 Task: Open Card Card0000000039 in Board Board0000000010 in Workspace WS0000000004 in Trello. Add Member Email0000000015 to Card Card0000000039 in Board Board0000000010 in Workspace WS0000000004 in Trello. Add Orange Label titled Label0000000039 to Card Card0000000039 in Board Board0000000010 in Workspace WS0000000004 in Trello. Add Checklist CL0000000039 to Card Card0000000039 in Board Board0000000010 in Workspace WS0000000004 in Trello. Add Dates with Start Date as Jun 01 2023 and Due Date as Jun 30 2023 to Card Card0000000039 in Board Board0000000010 in Workspace WS0000000004 in Trello
Action: Mouse moved to (499, 492)
Screenshot: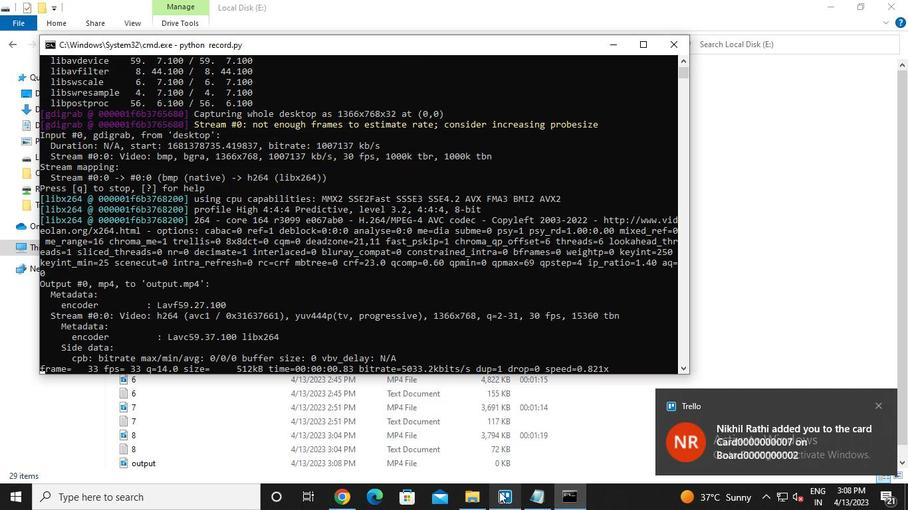 
Action: Mouse pressed left at (499, 492)
Screenshot: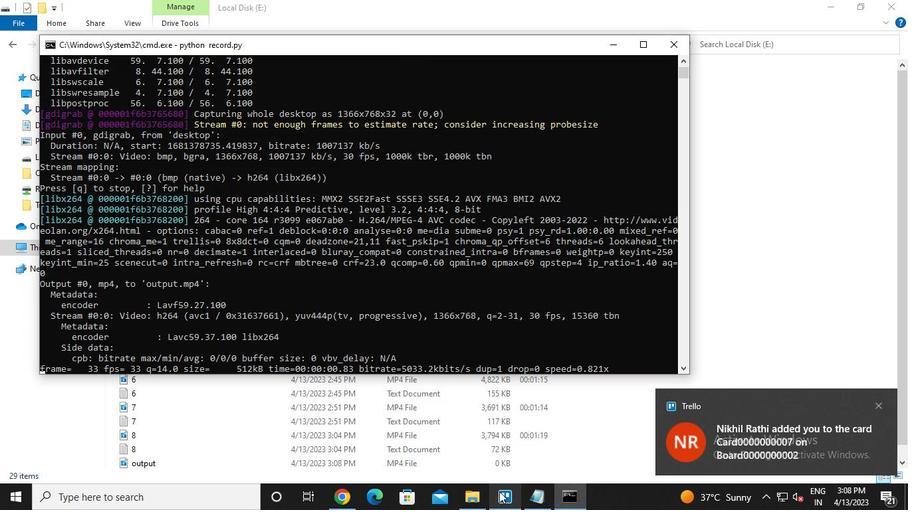 
Action: Mouse moved to (272, 382)
Screenshot: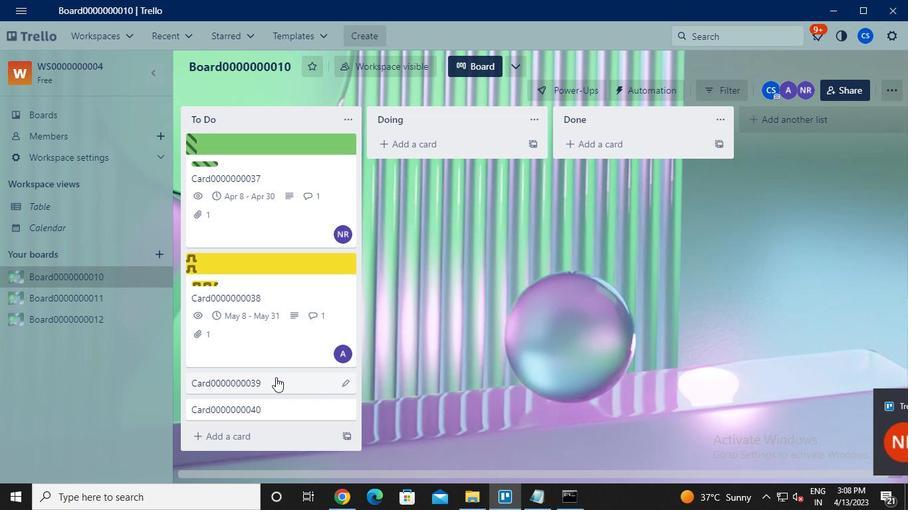 
Action: Mouse pressed left at (272, 382)
Screenshot: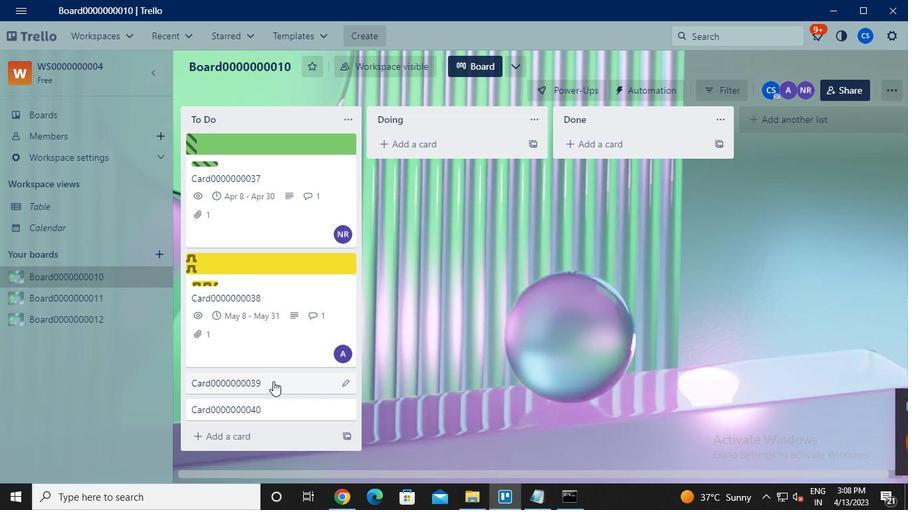 
Action: Mouse moved to (641, 172)
Screenshot: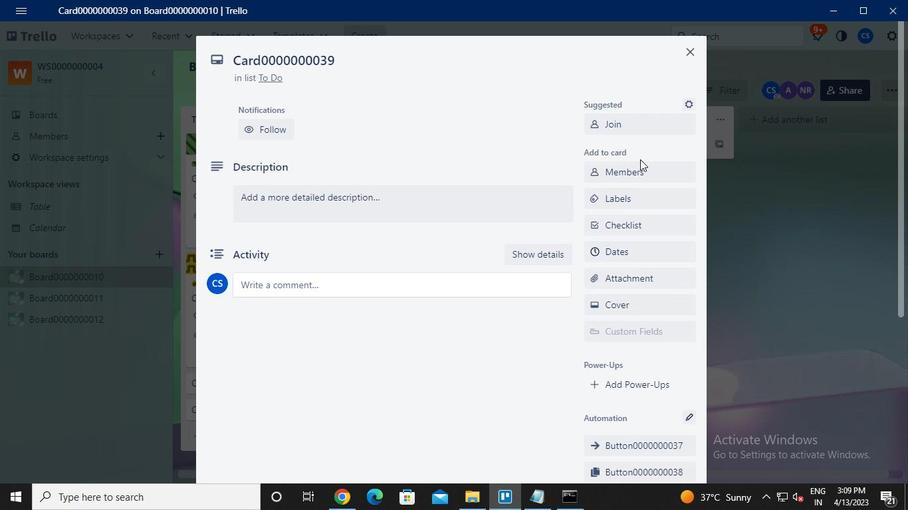 
Action: Mouse pressed left at (641, 172)
Screenshot: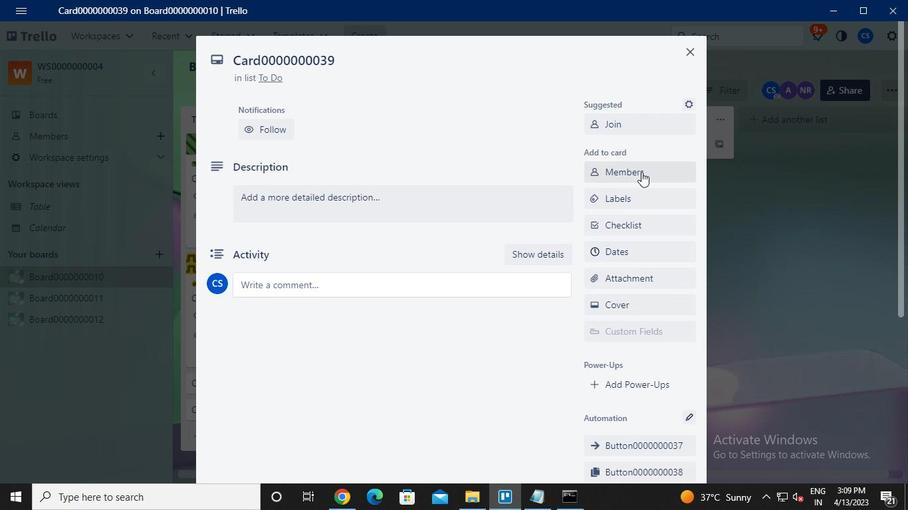 
Action: Keyboard p
Screenshot: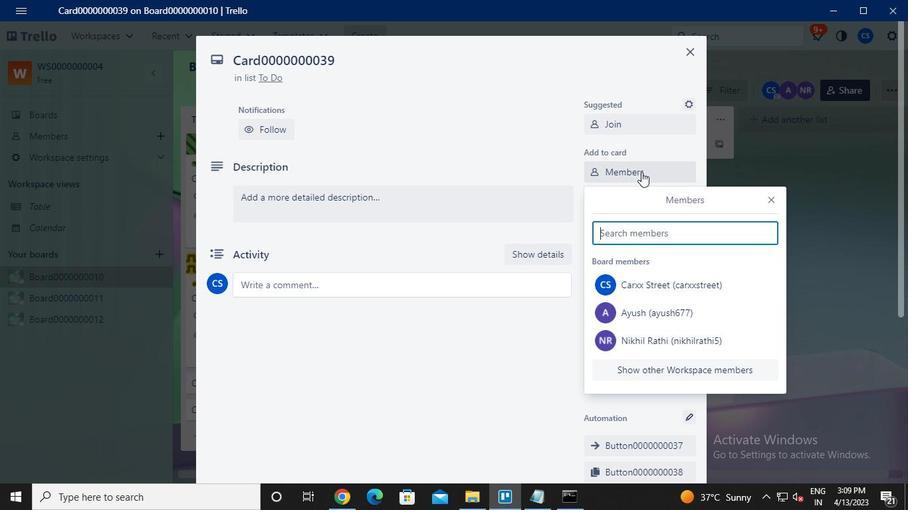 
Action: Keyboard a
Screenshot: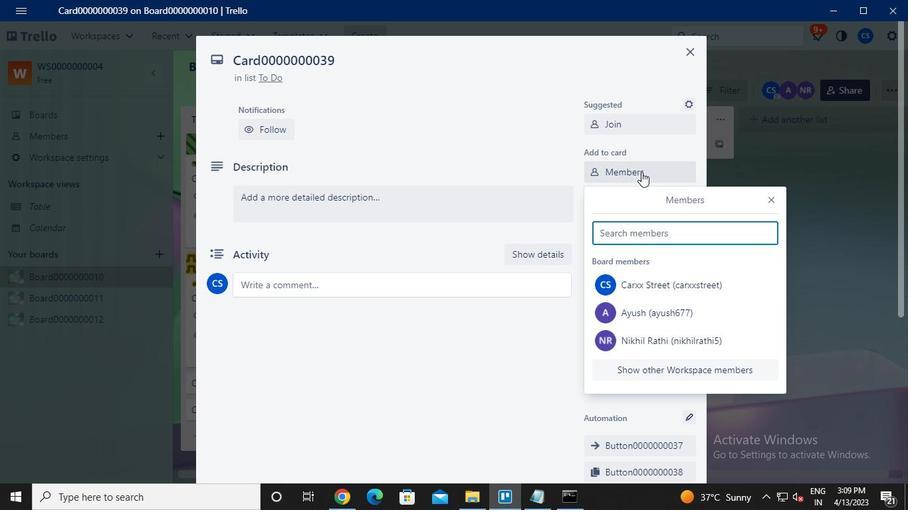 
Action: Keyboard r
Screenshot: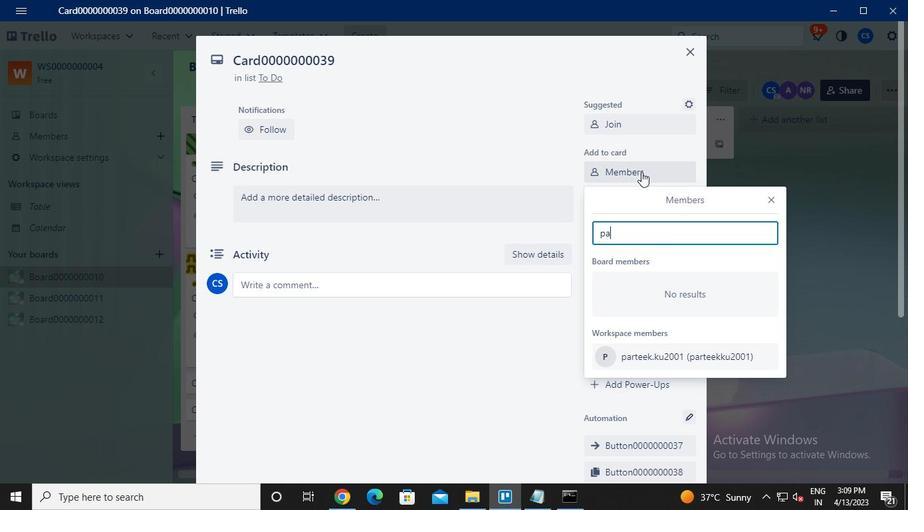 
Action: Keyboard t
Screenshot: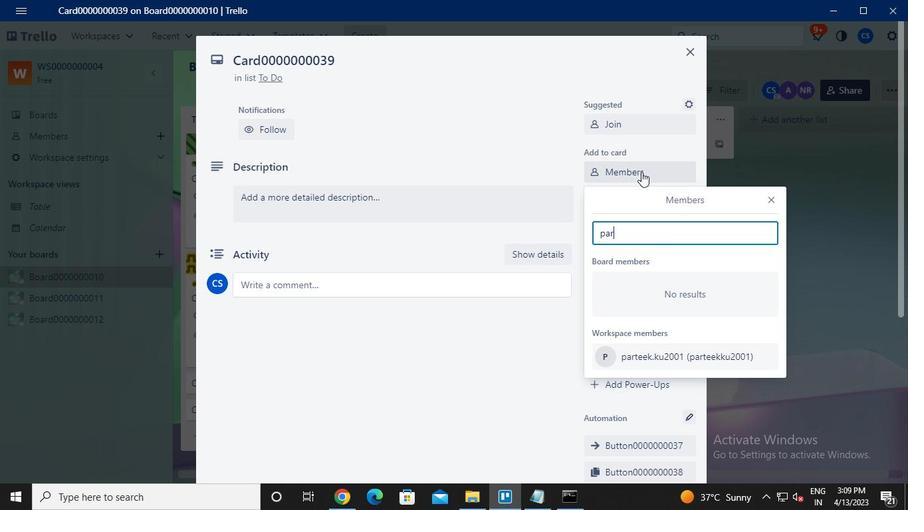 
Action: Keyboard e
Screenshot: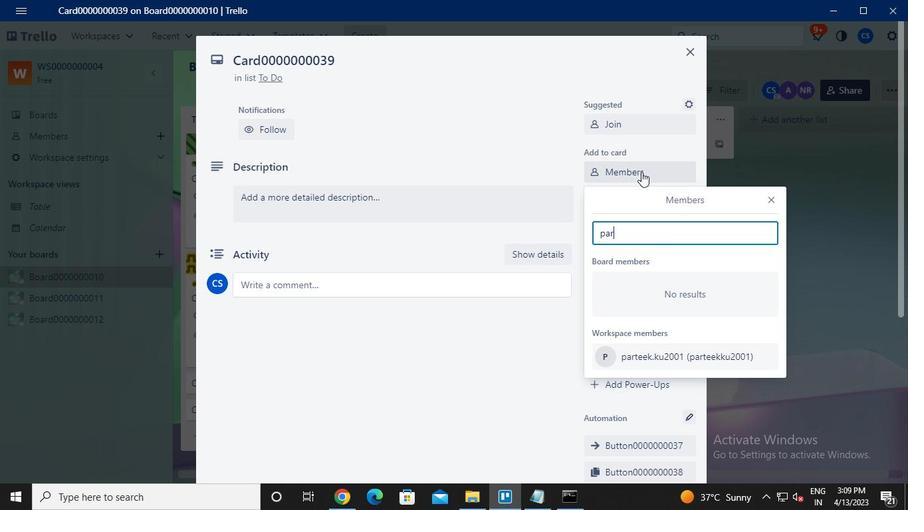 
Action: Keyboard e
Screenshot: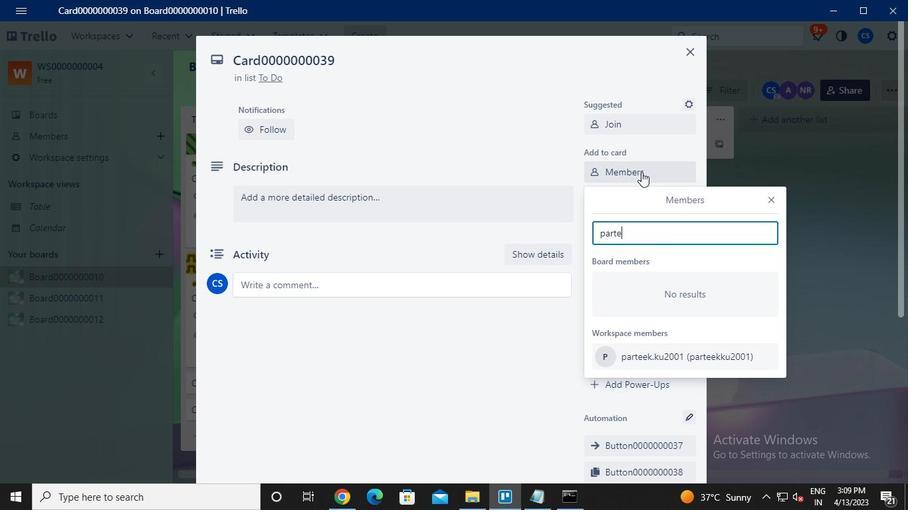 
Action: Keyboard k
Screenshot: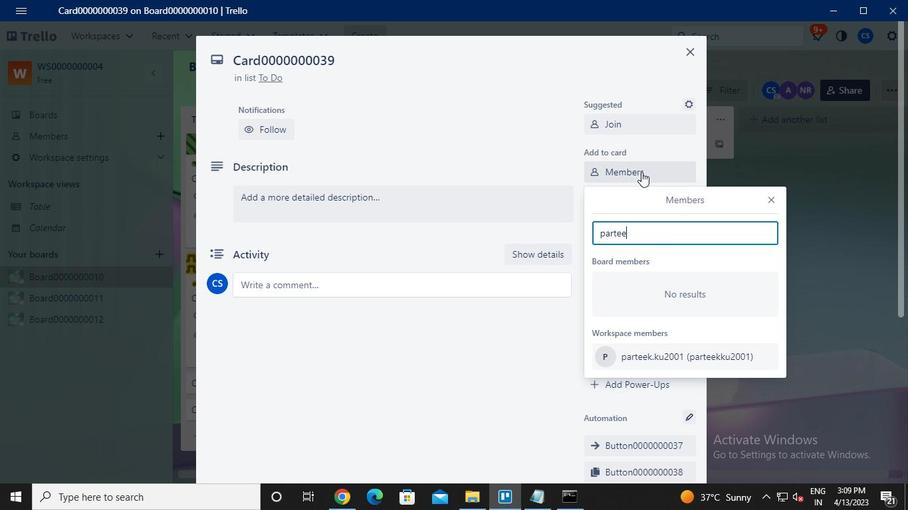 
Action: Keyboard .
Screenshot: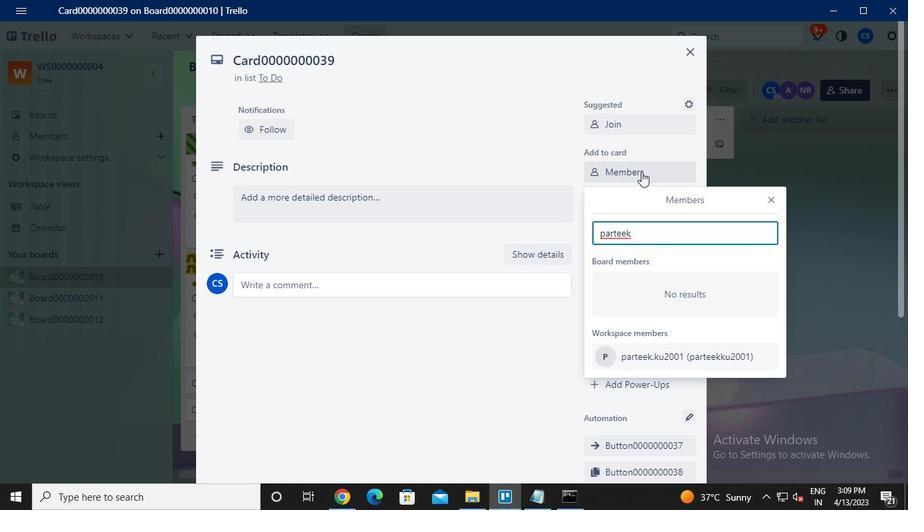 
Action: Keyboard k
Screenshot: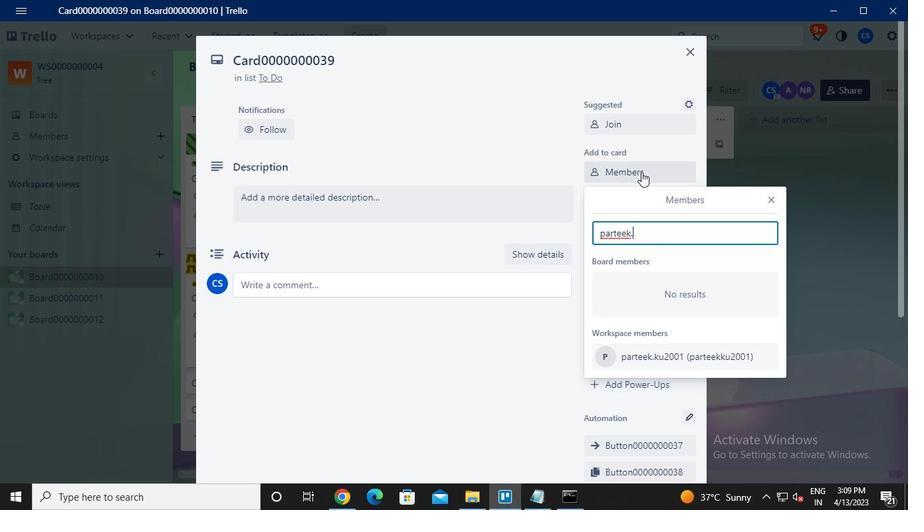 
Action: Keyboard u
Screenshot: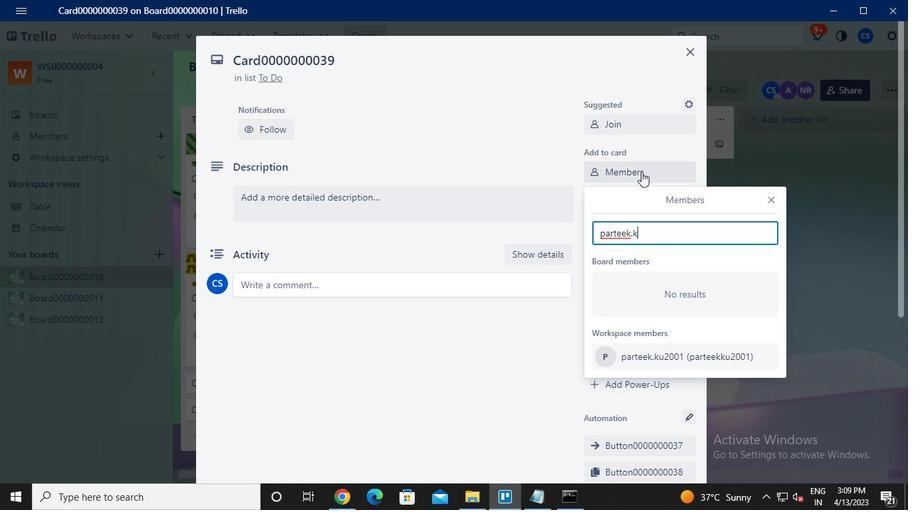 
Action: Keyboard <98>
Screenshot: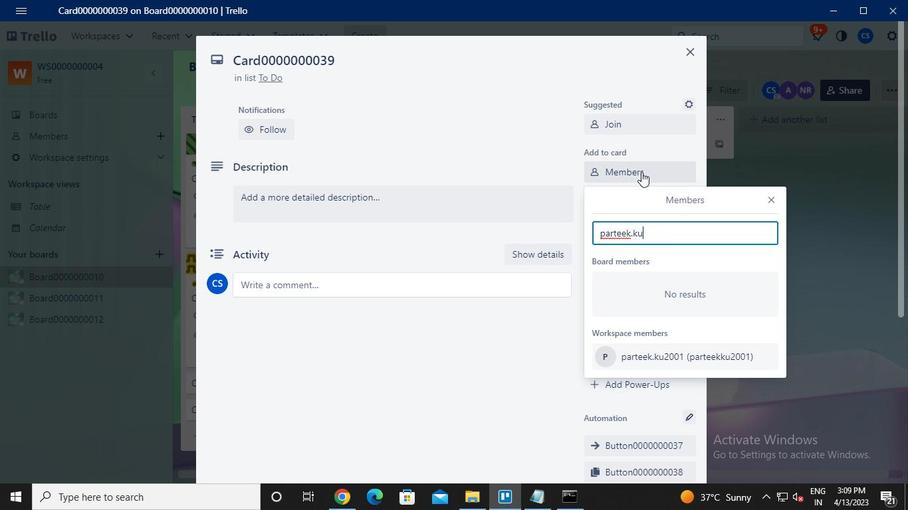 
Action: Keyboard <96>
Screenshot: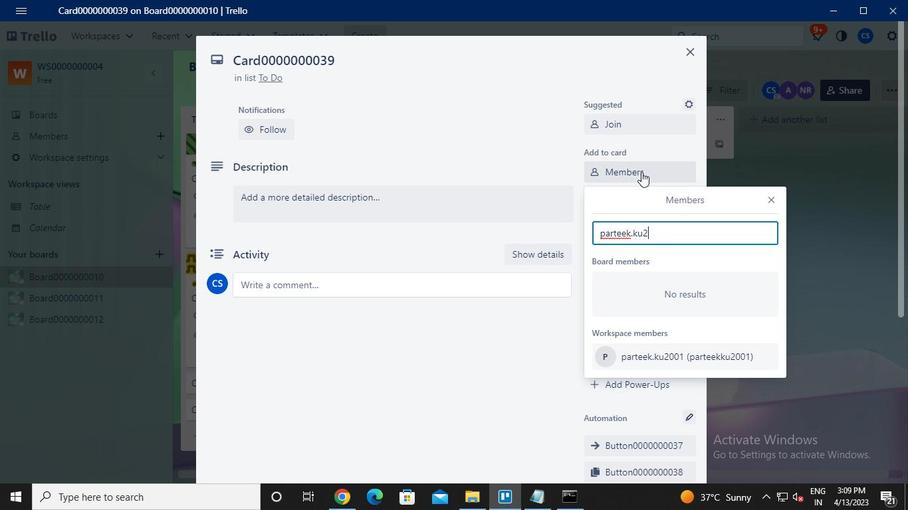 
Action: Keyboard <96>
Screenshot: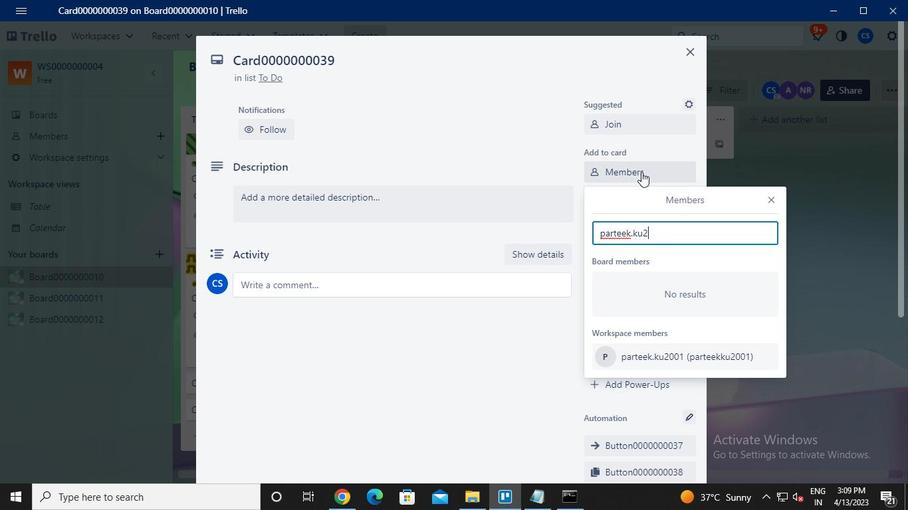 
Action: Keyboard <97>
Screenshot: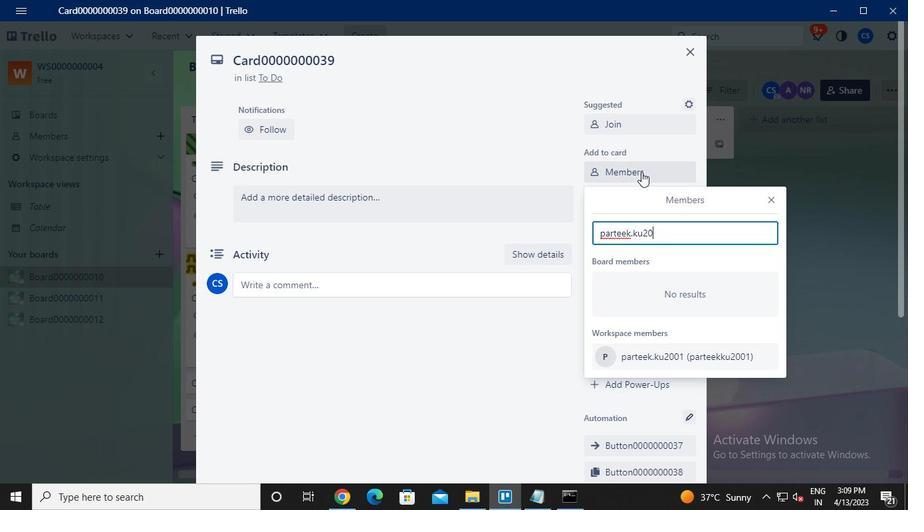 
Action: Keyboard Key.shift
Screenshot: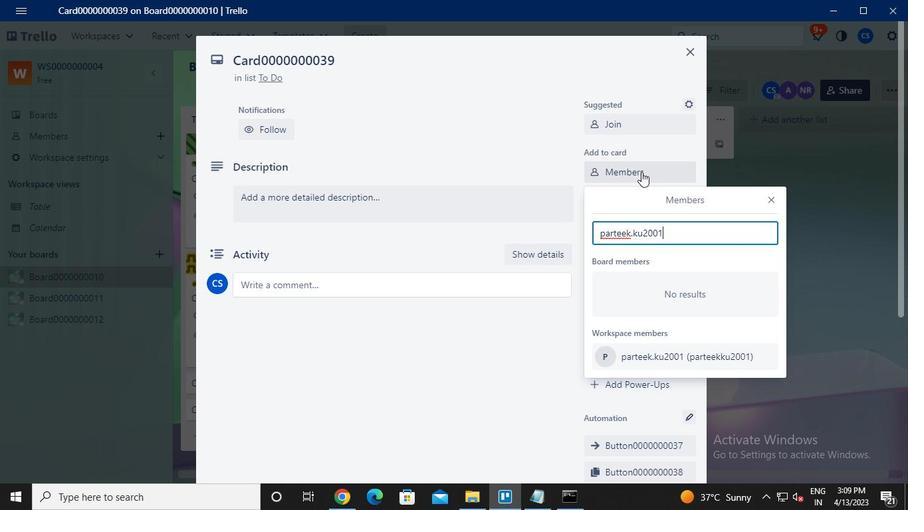 
Action: Keyboard @
Screenshot: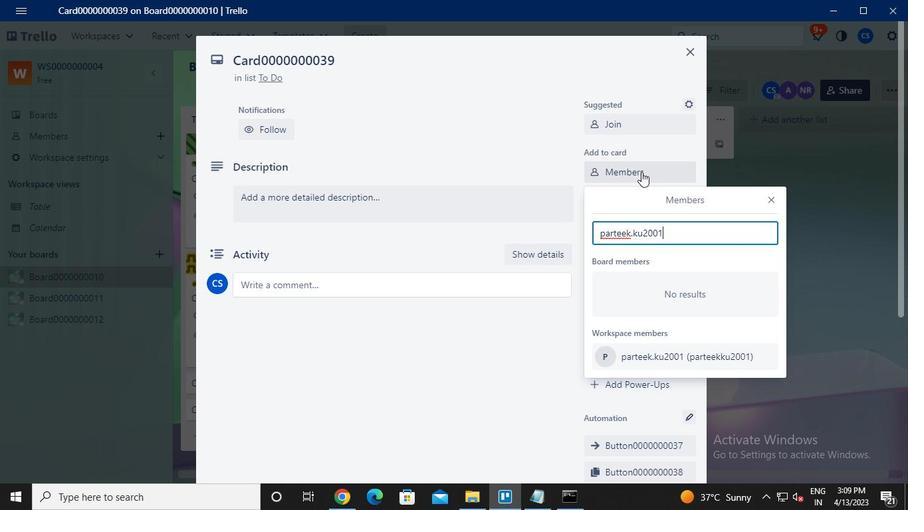 
Action: Keyboard g
Screenshot: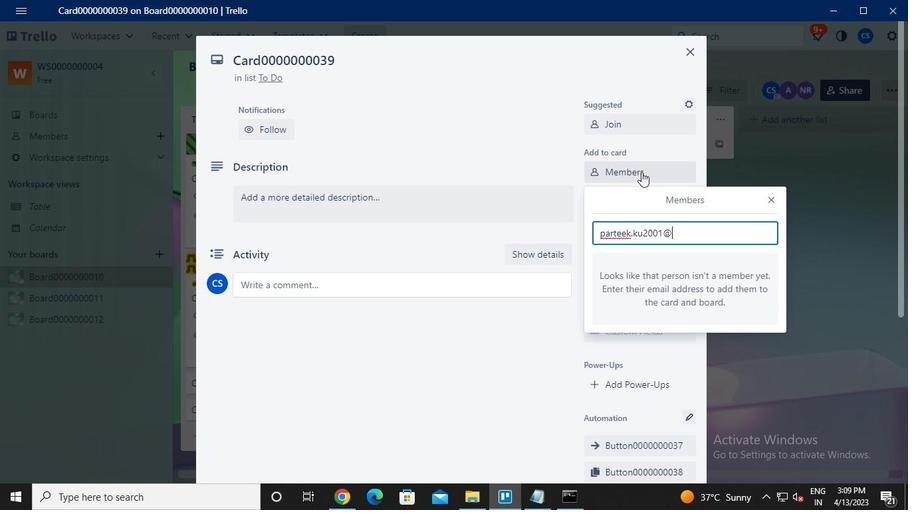 
Action: Keyboard m
Screenshot: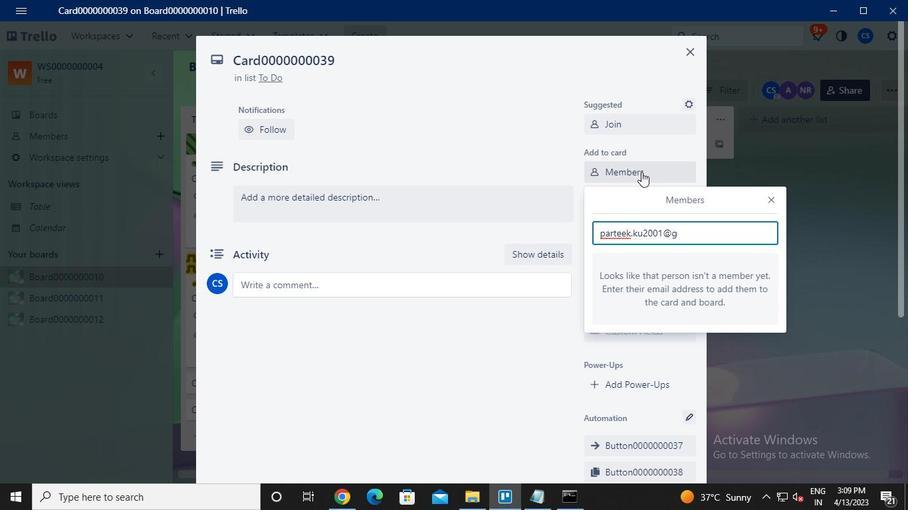
Action: Keyboard a
Screenshot: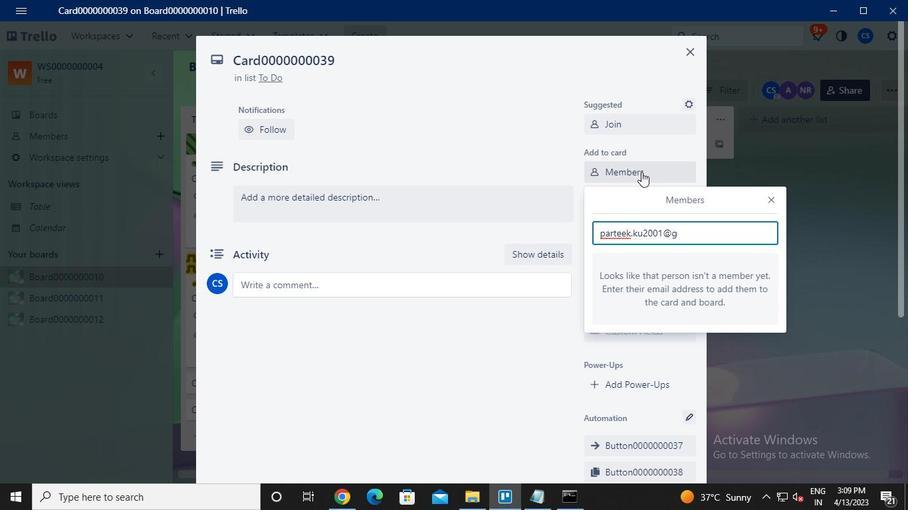 
Action: Keyboard i
Screenshot: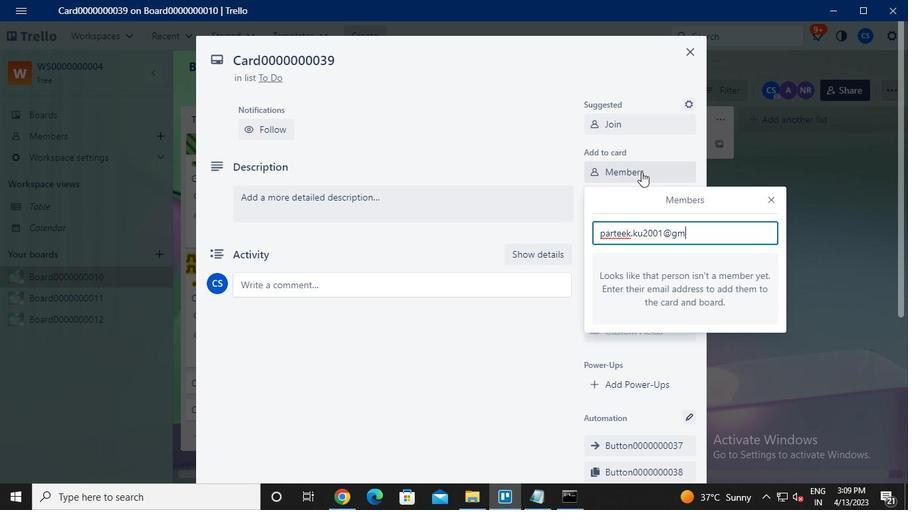 
Action: Keyboard l
Screenshot: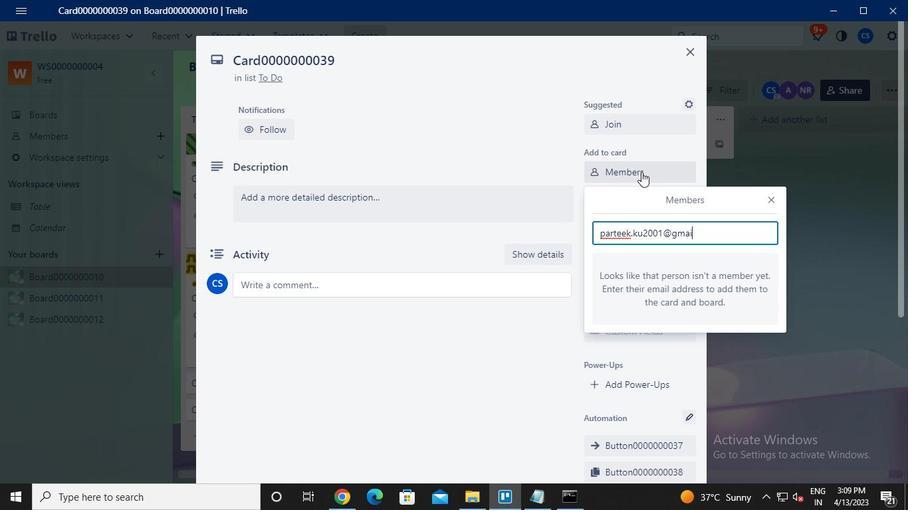 
Action: Keyboard .
Screenshot: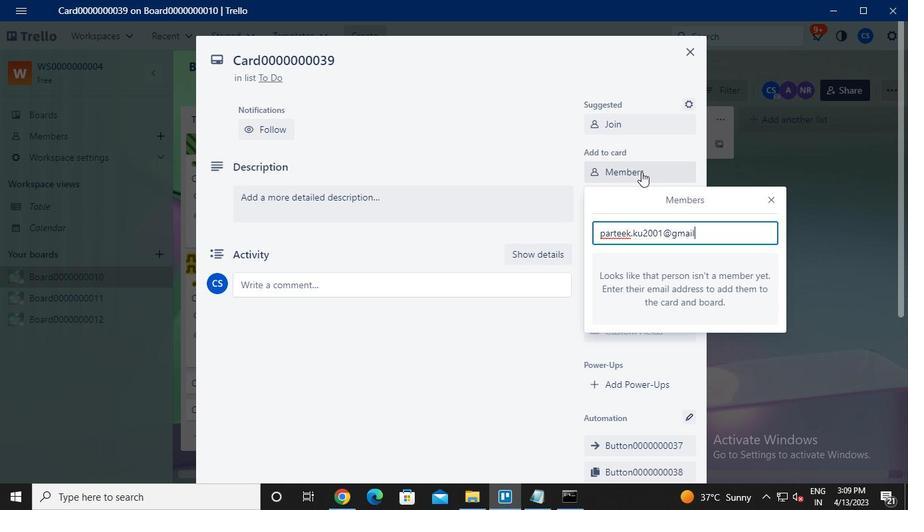 
Action: Keyboard c
Screenshot: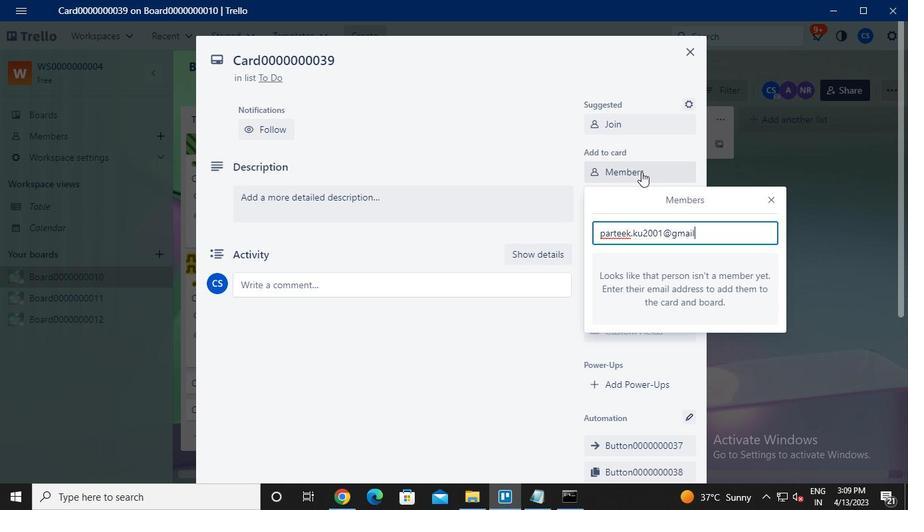 
Action: Keyboard i
Screenshot: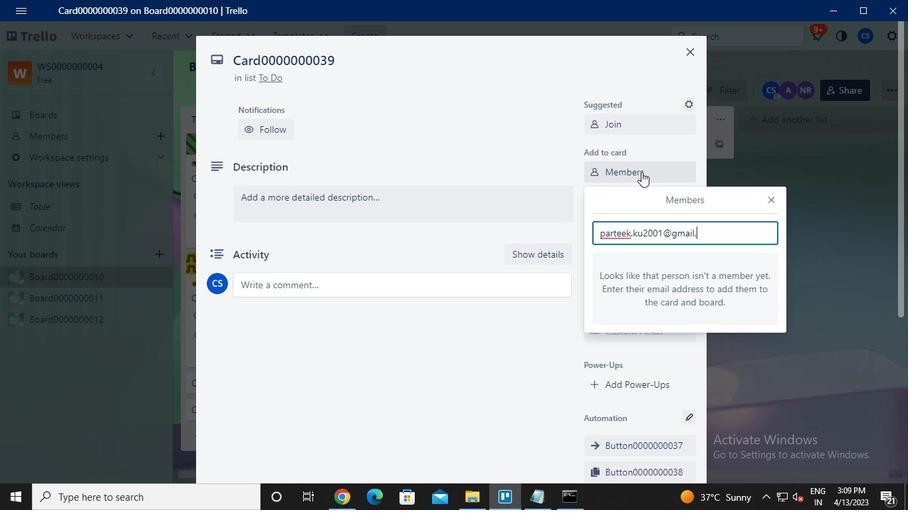 
Action: Keyboard Key.backspace
Screenshot: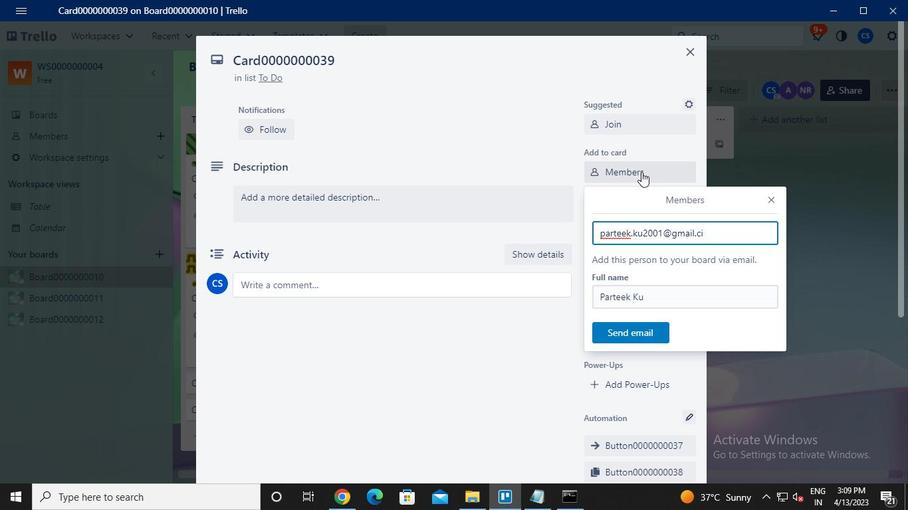 
Action: Keyboard o
Screenshot: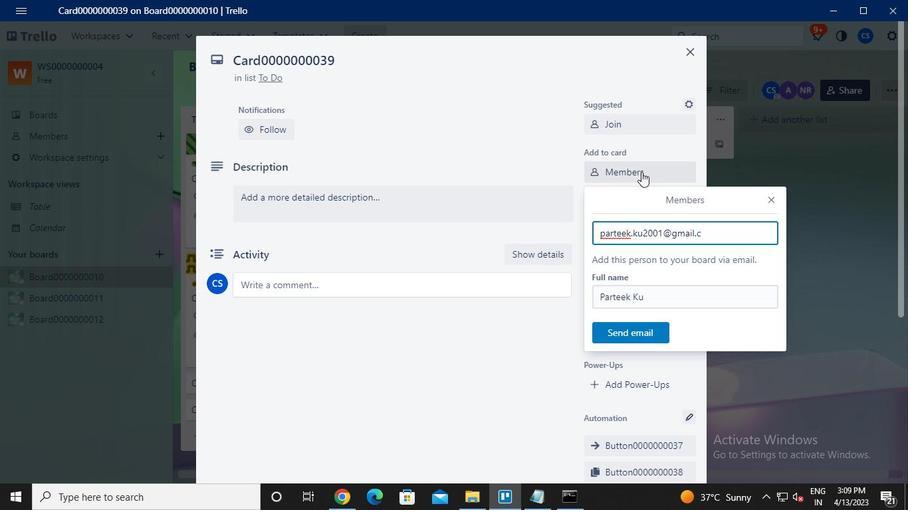 
Action: Keyboard m
Screenshot: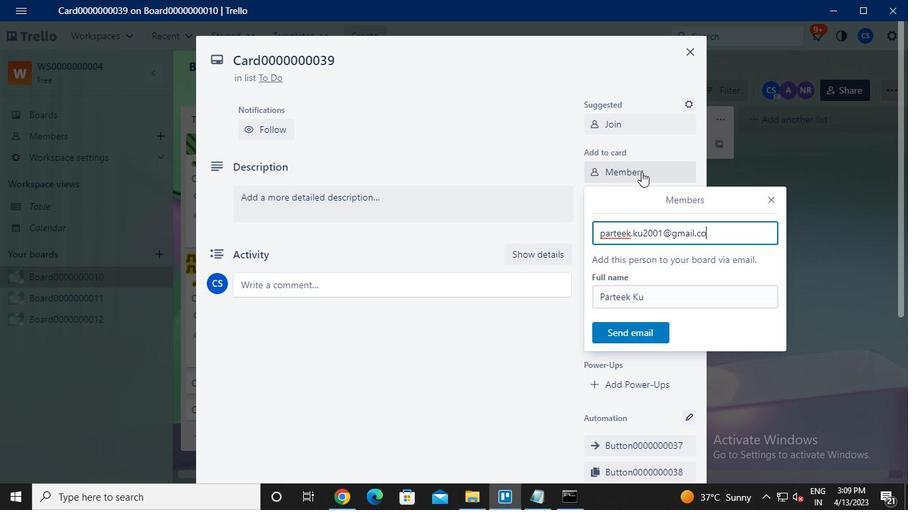 
Action: Mouse moved to (631, 331)
Screenshot: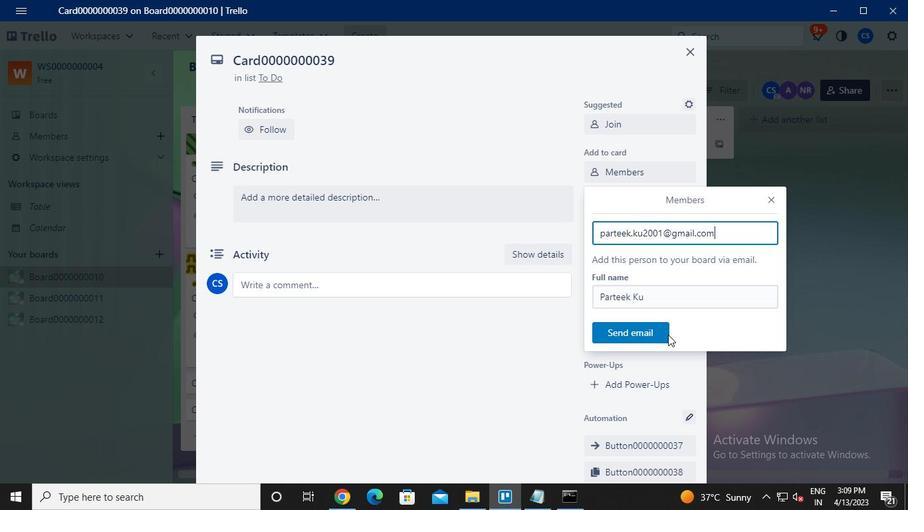 
Action: Mouse pressed left at (631, 331)
Screenshot: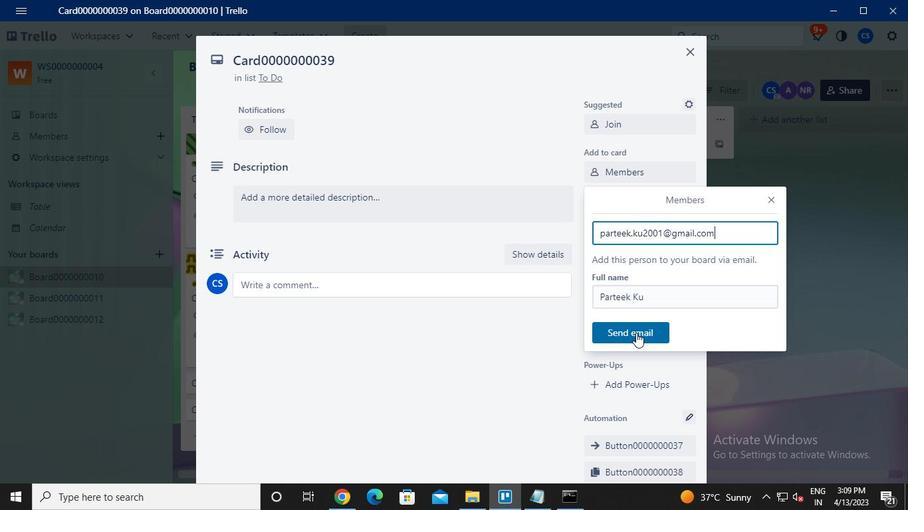 
Action: Mouse moved to (642, 196)
Screenshot: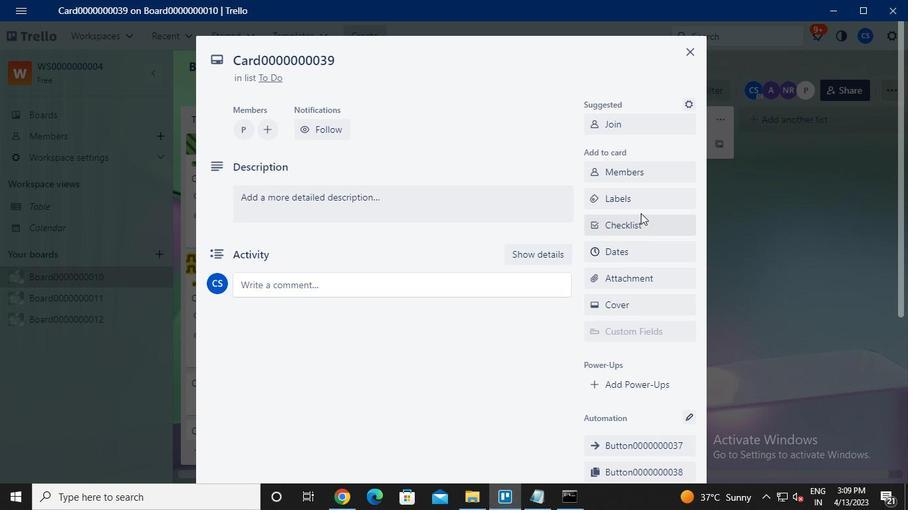
Action: Mouse pressed left at (642, 196)
Screenshot: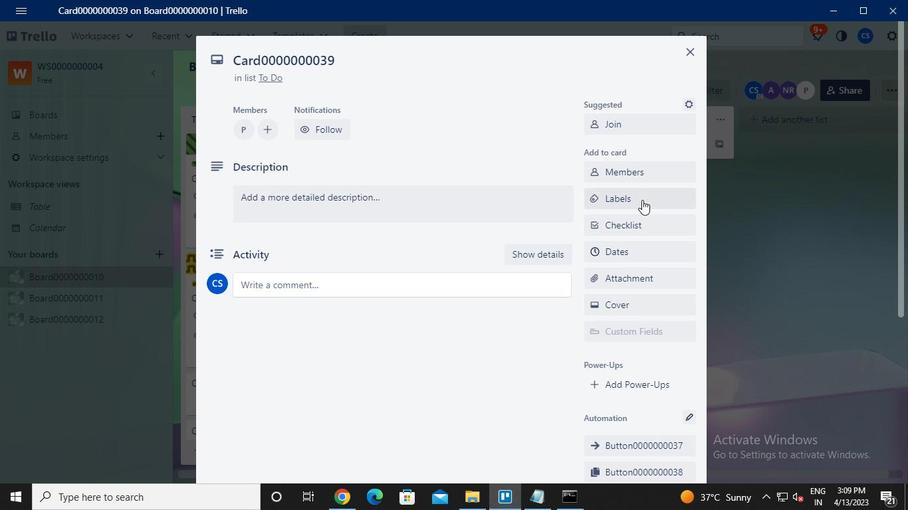 
Action: Mouse moved to (690, 351)
Screenshot: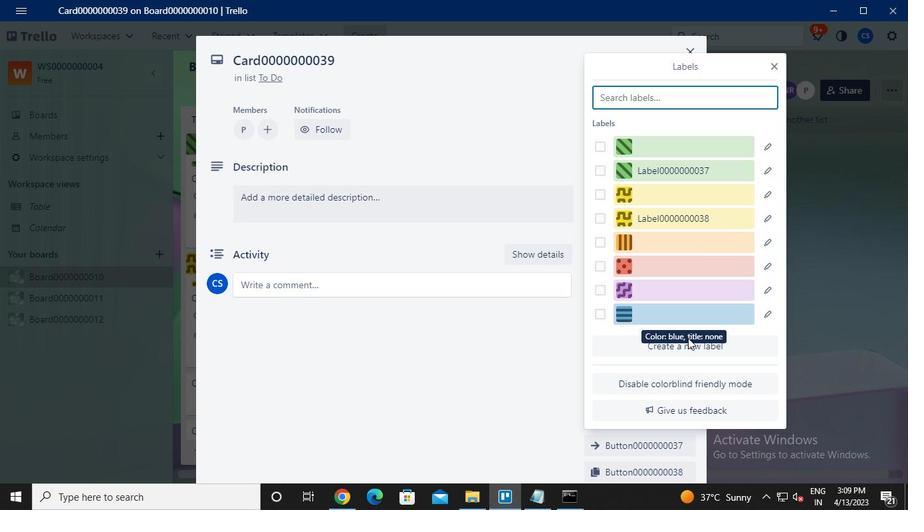 
Action: Mouse pressed left at (690, 351)
Screenshot: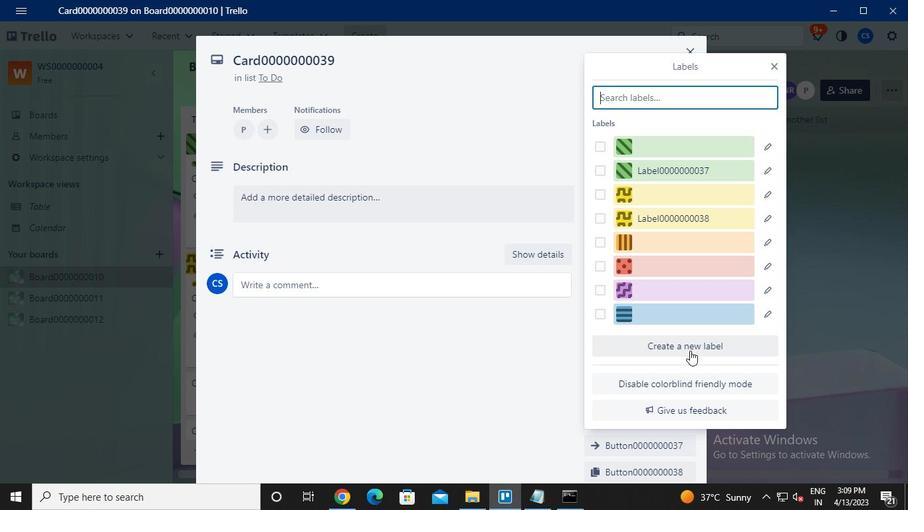 
Action: Mouse moved to (607, 283)
Screenshot: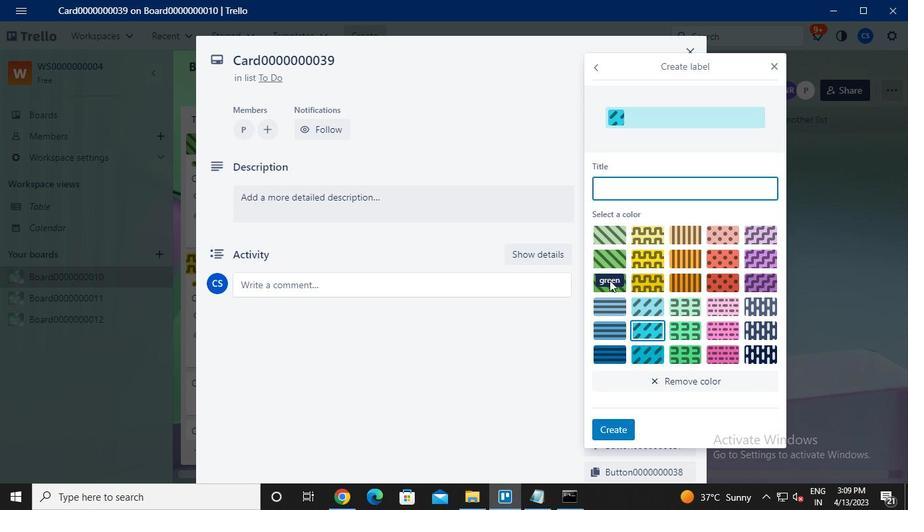
Action: Mouse pressed left at (607, 283)
Screenshot: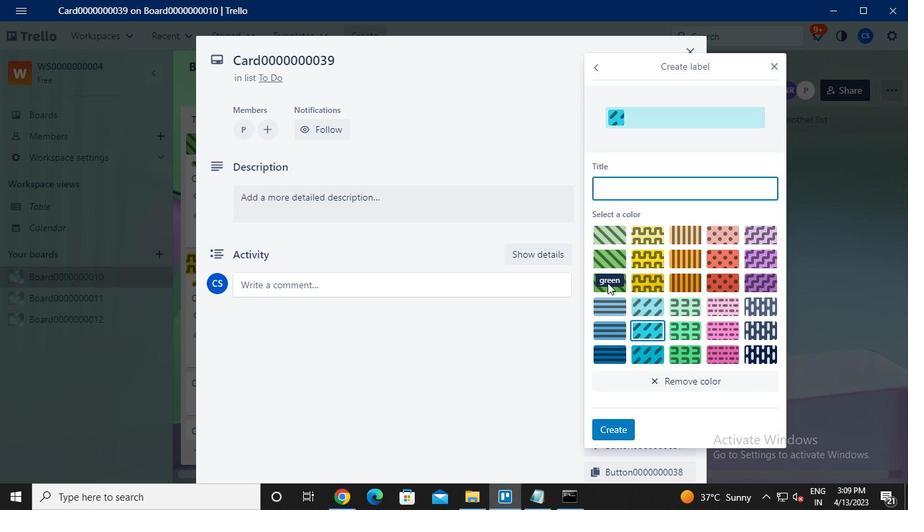 
Action: Mouse moved to (607, 278)
Screenshot: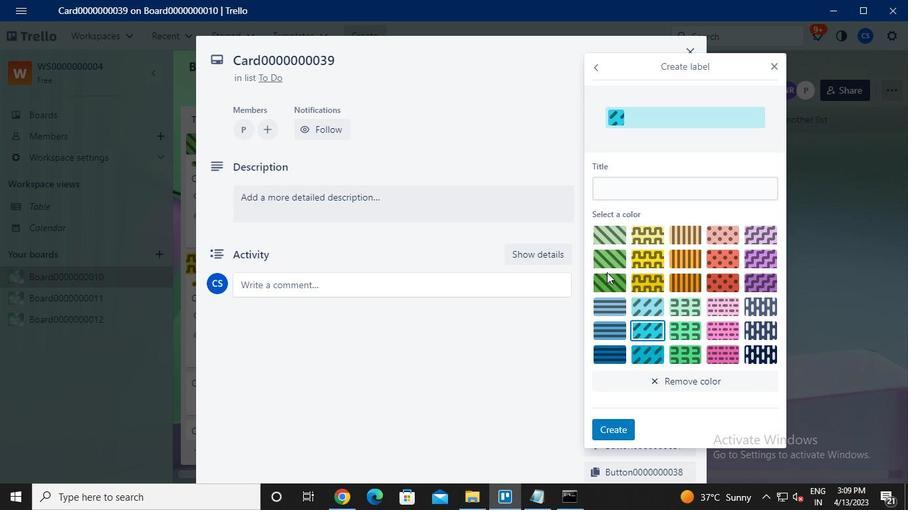 
Action: Mouse pressed left at (607, 278)
Screenshot: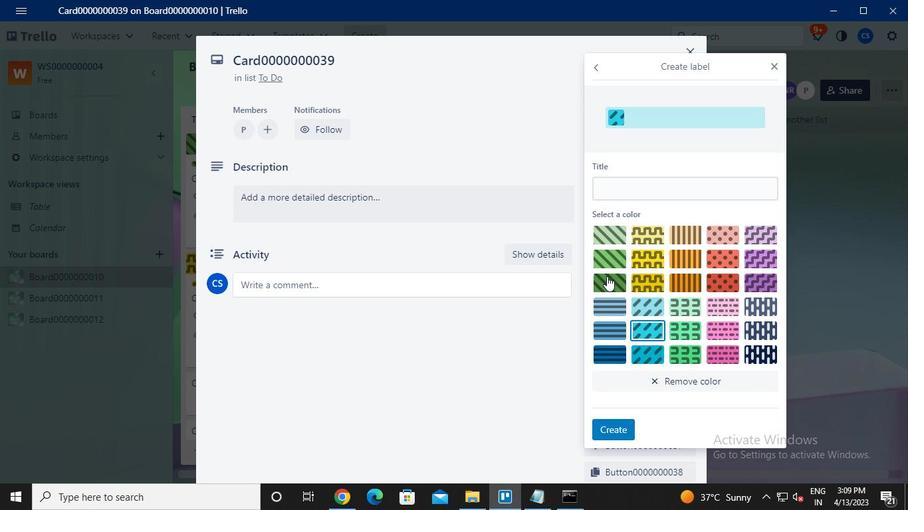 
Action: Mouse moved to (652, 189)
Screenshot: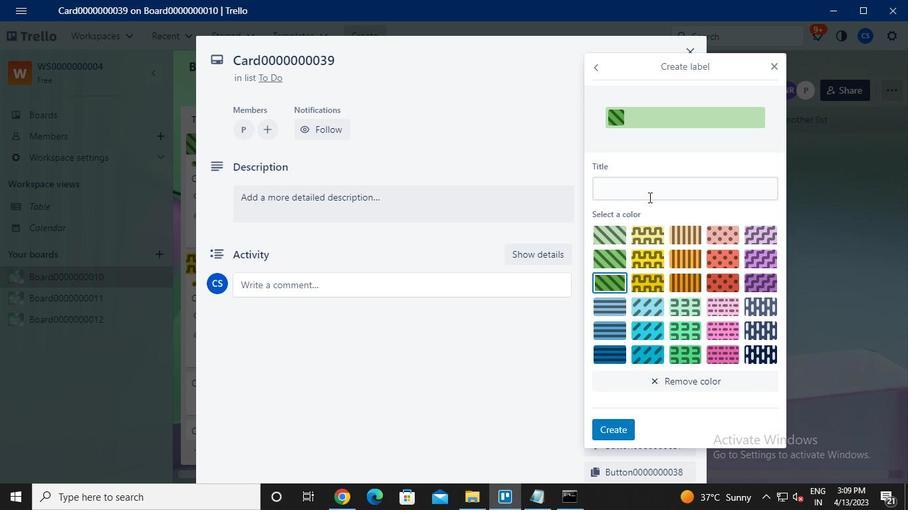 
Action: Mouse pressed left at (652, 189)
Screenshot: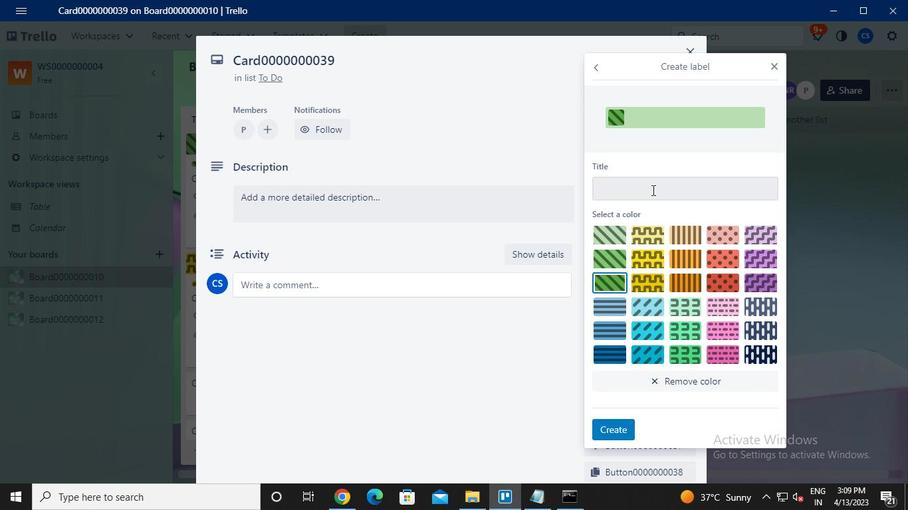 
Action: Mouse moved to (688, 260)
Screenshot: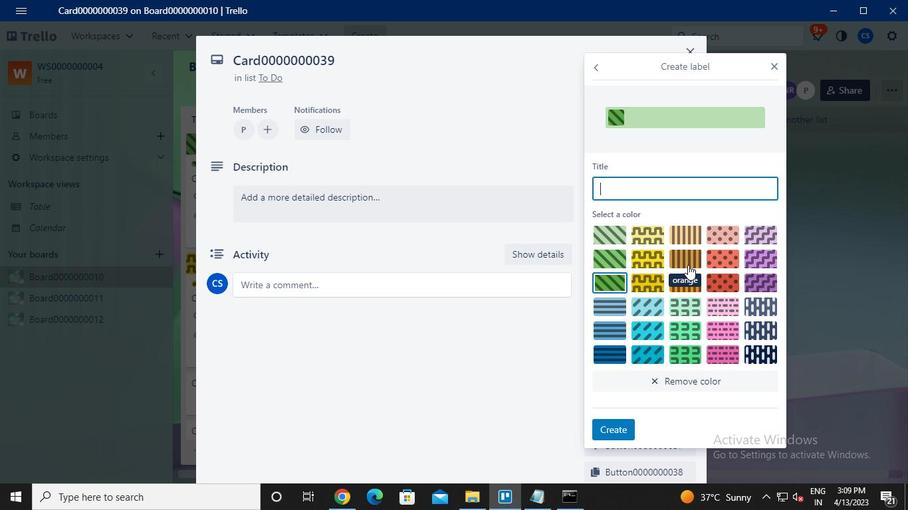 
Action: Mouse pressed left at (688, 260)
Screenshot: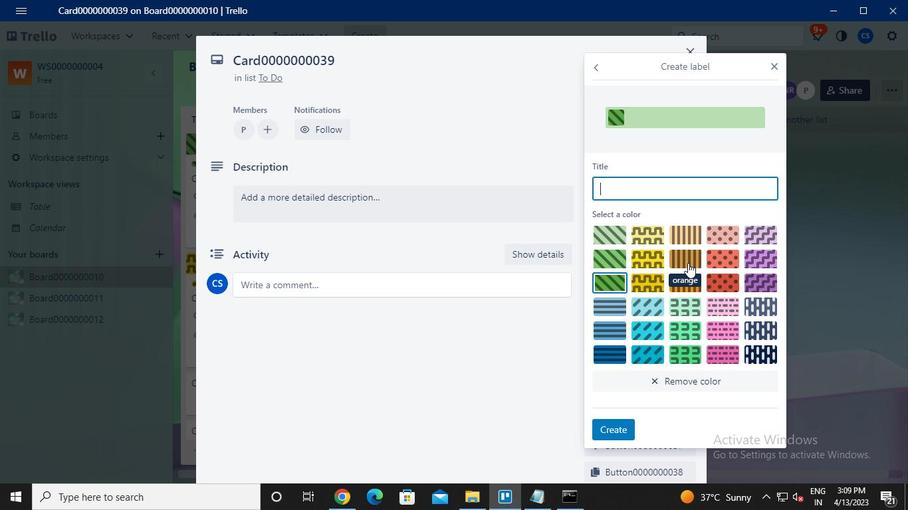 
Action: Mouse moved to (659, 191)
Screenshot: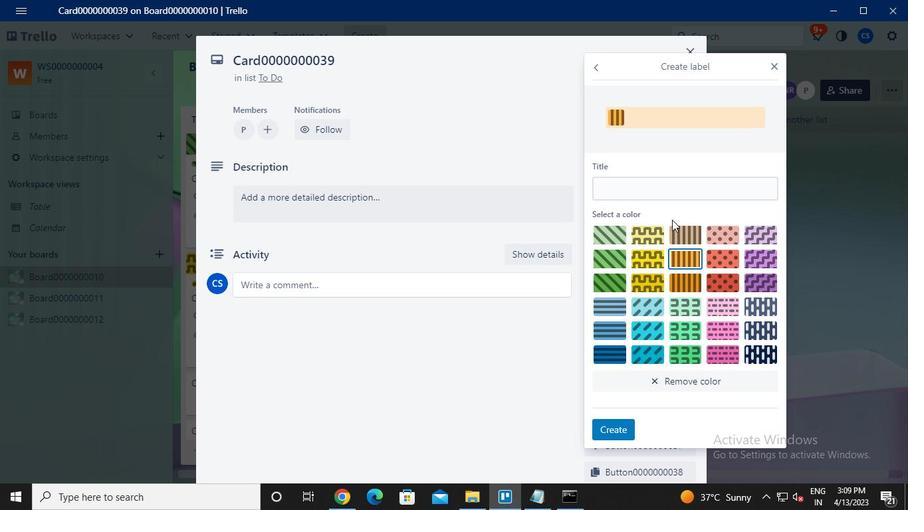 
Action: Mouse pressed left at (659, 191)
Screenshot: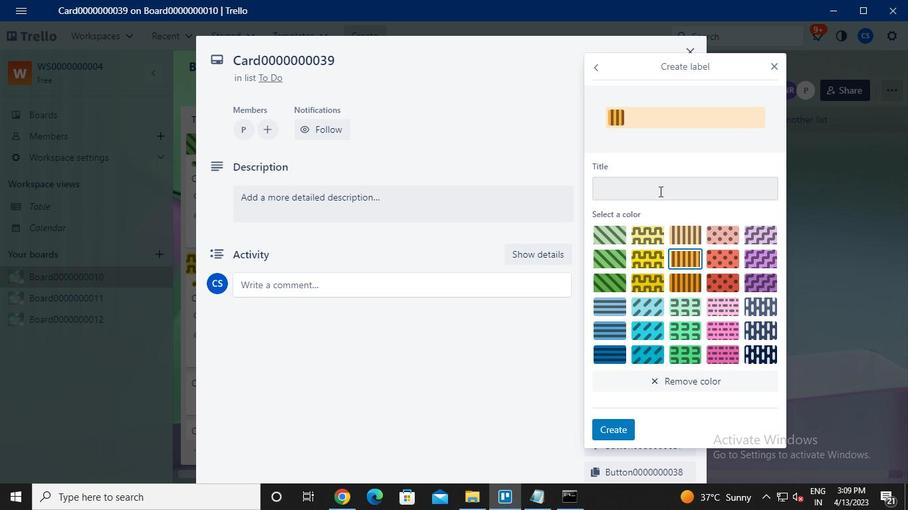 
Action: Keyboard Key.caps_lock
Screenshot: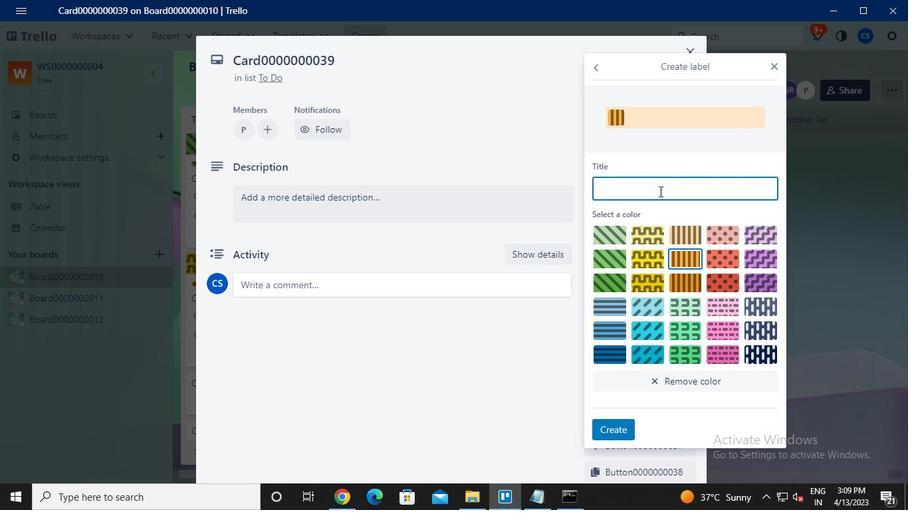 
Action: Keyboard l
Screenshot: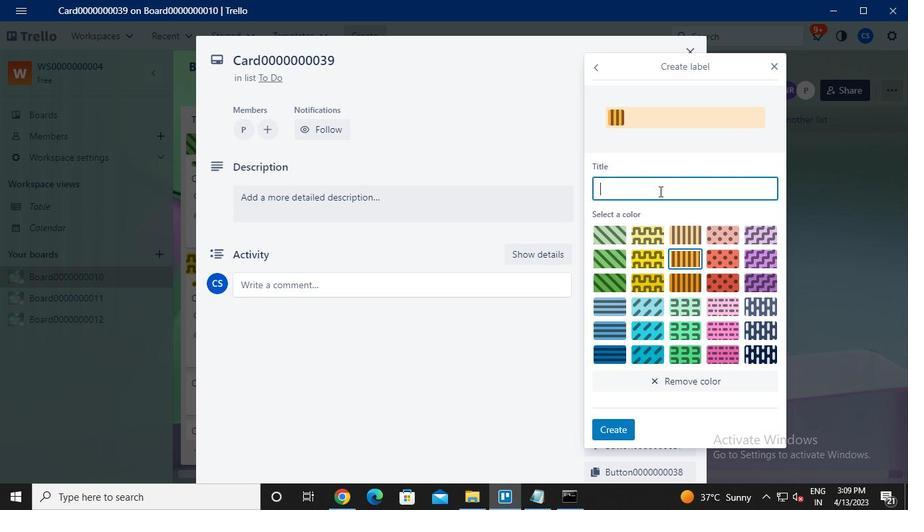 
Action: Keyboard Key.caps_lock
Screenshot: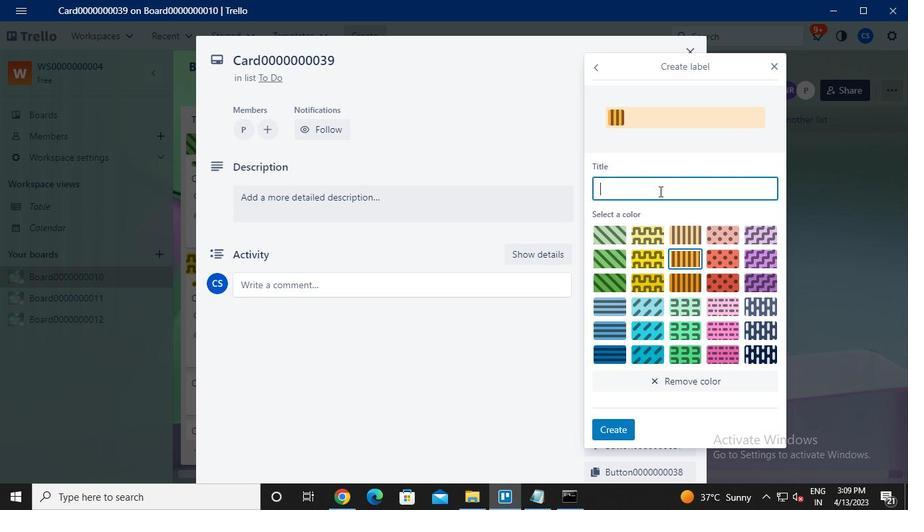 
Action: Keyboard a
Screenshot: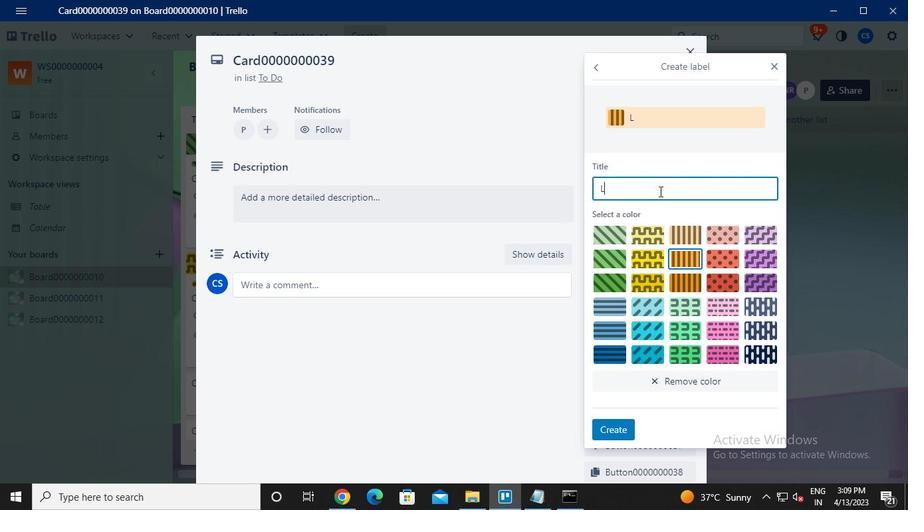 
Action: Keyboard b
Screenshot: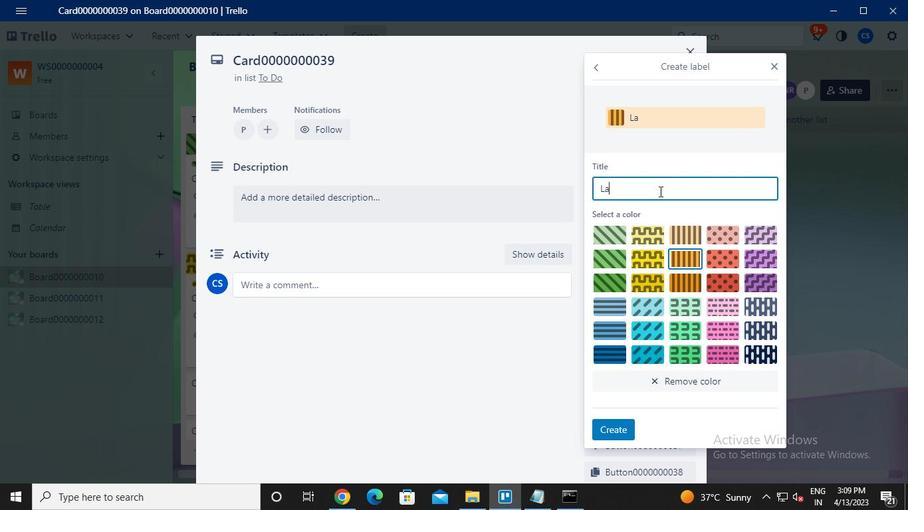 
Action: Keyboard e
Screenshot: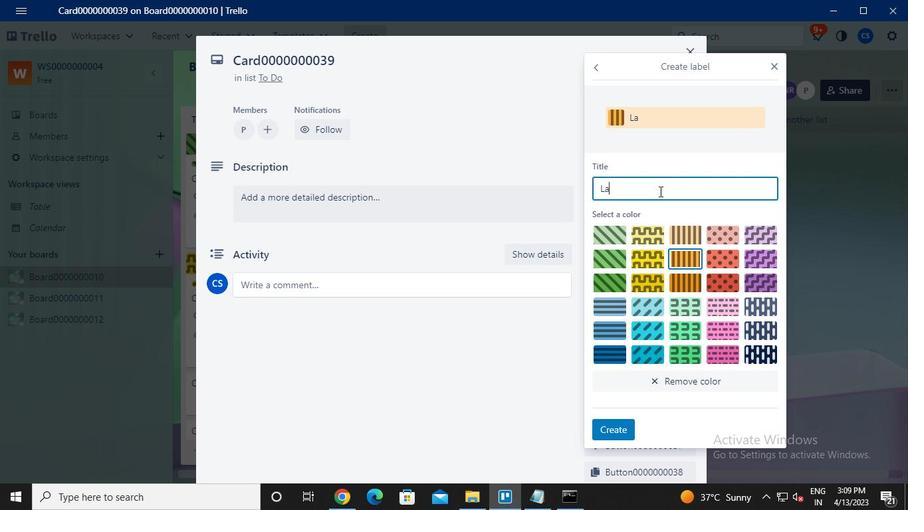 
Action: Keyboard l
Screenshot: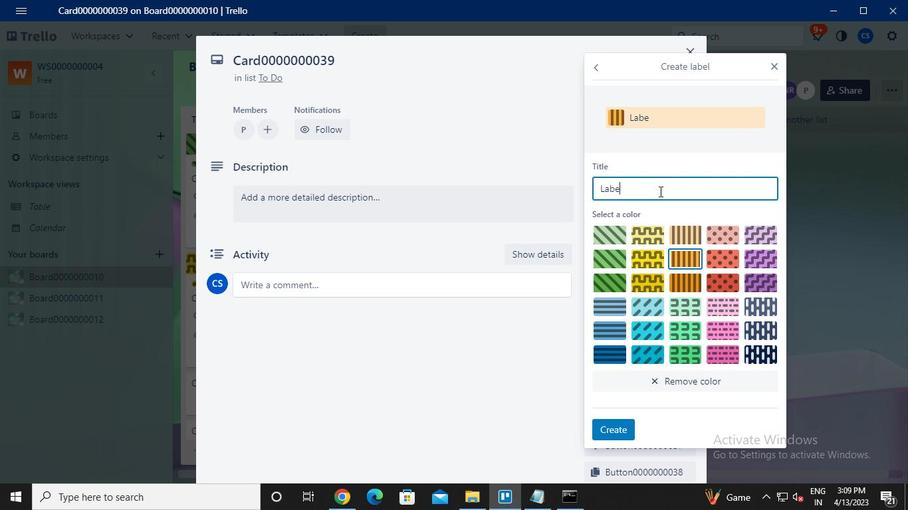
Action: Keyboard <96>
Screenshot: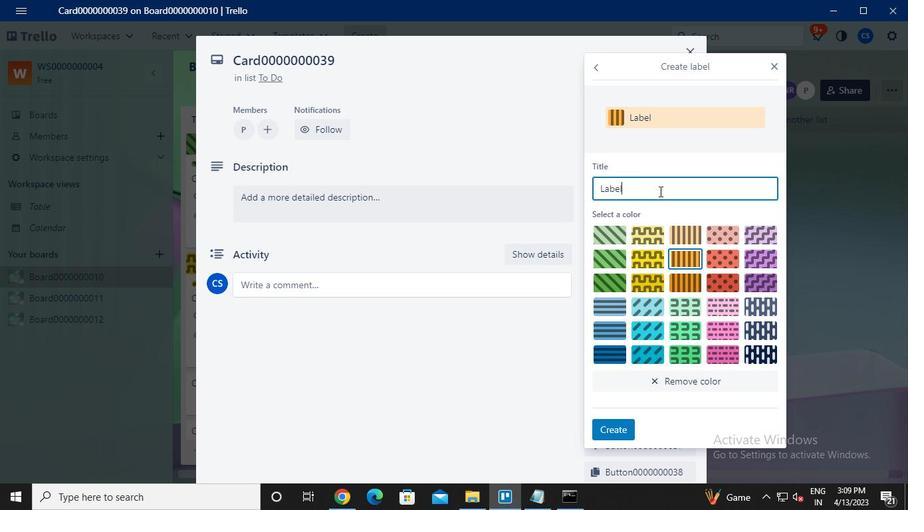 
Action: Keyboard <96>
Screenshot: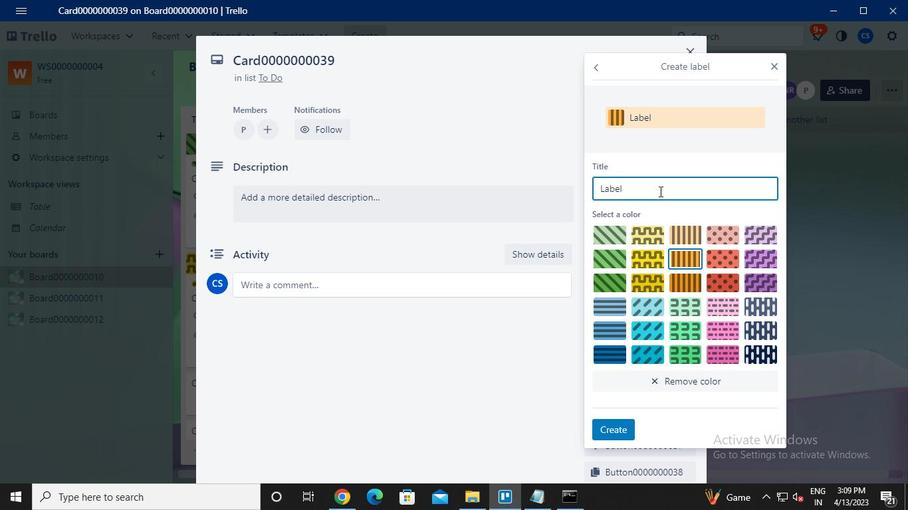 
Action: Keyboard <96>
Screenshot: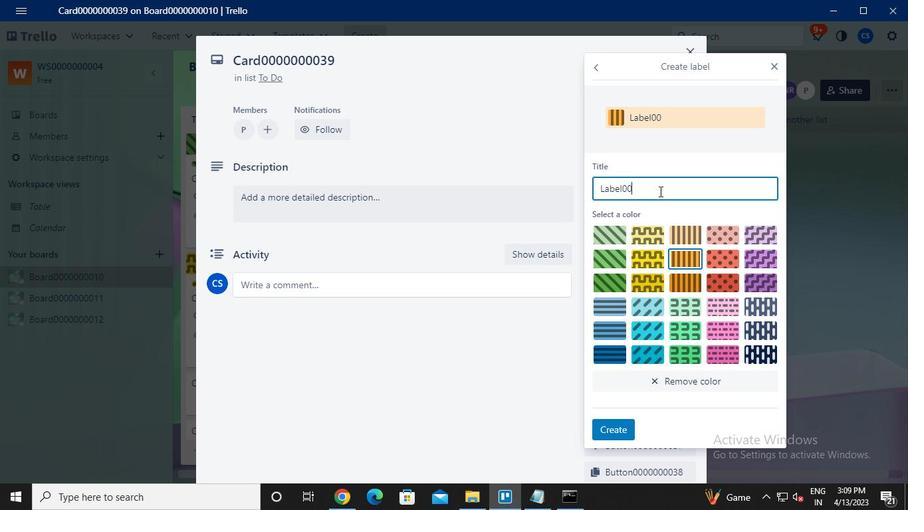 
Action: Keyboard <96>
Screenshot: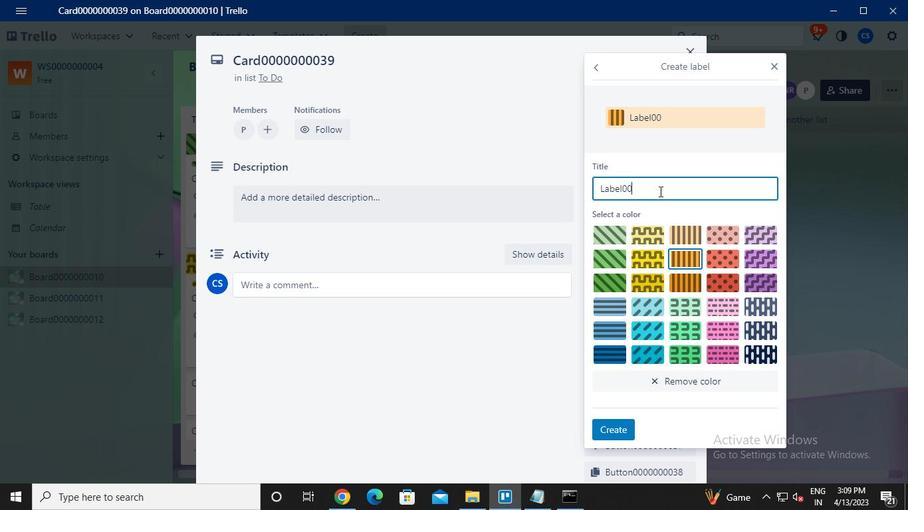 
Action: Keyboard <96>
Screenshot: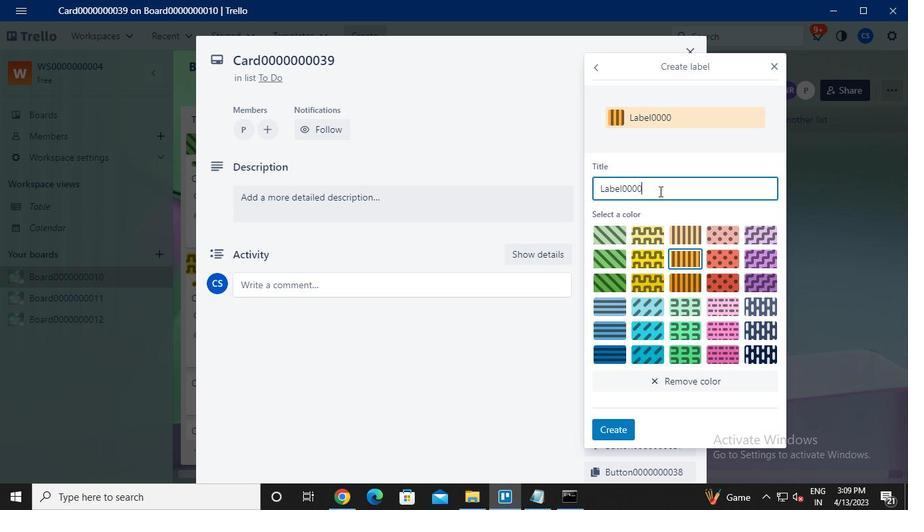 
Action: Keyboard <96>
Screenshot: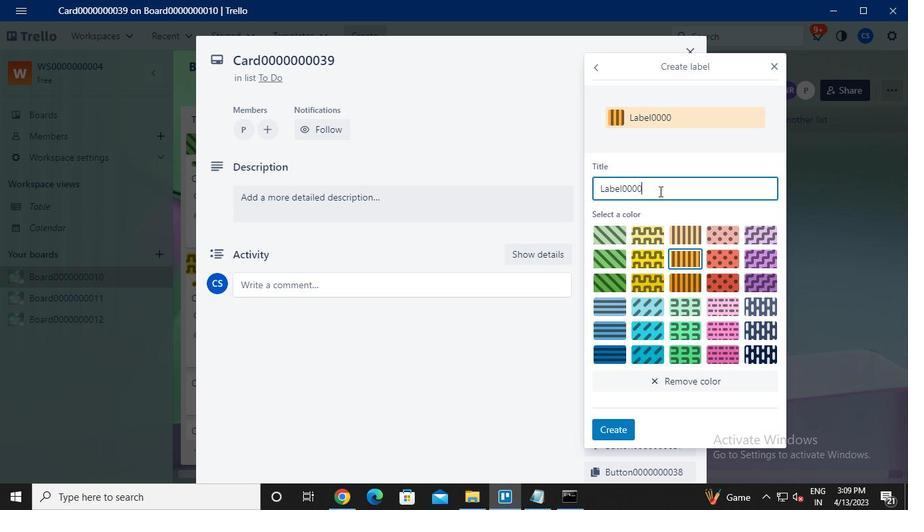 
Action: Keyboard <96>
Screenshot: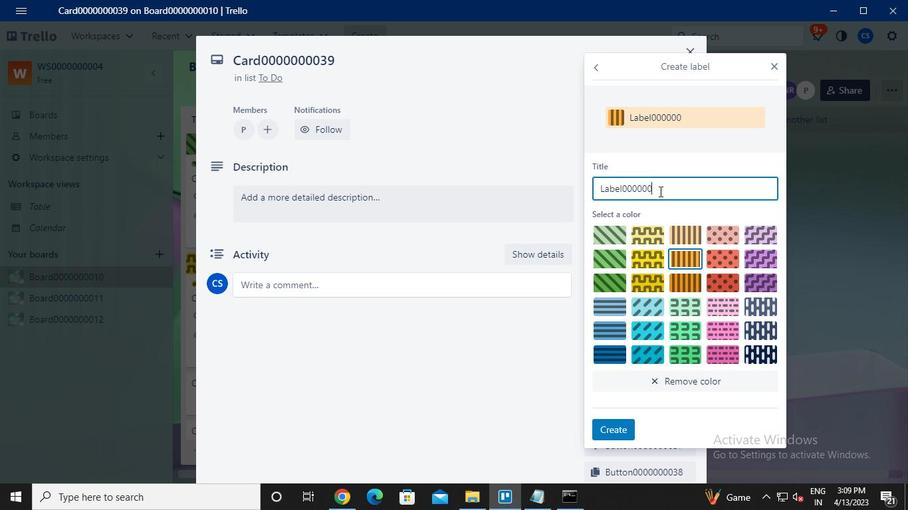 
Action: Keyboard <96>
Screenshot: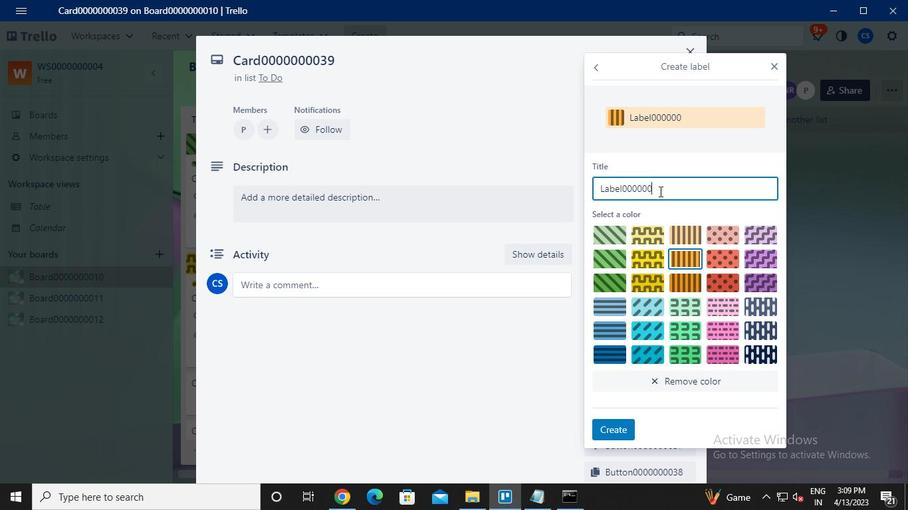 
Action: Keyboard <99>
Screenshot: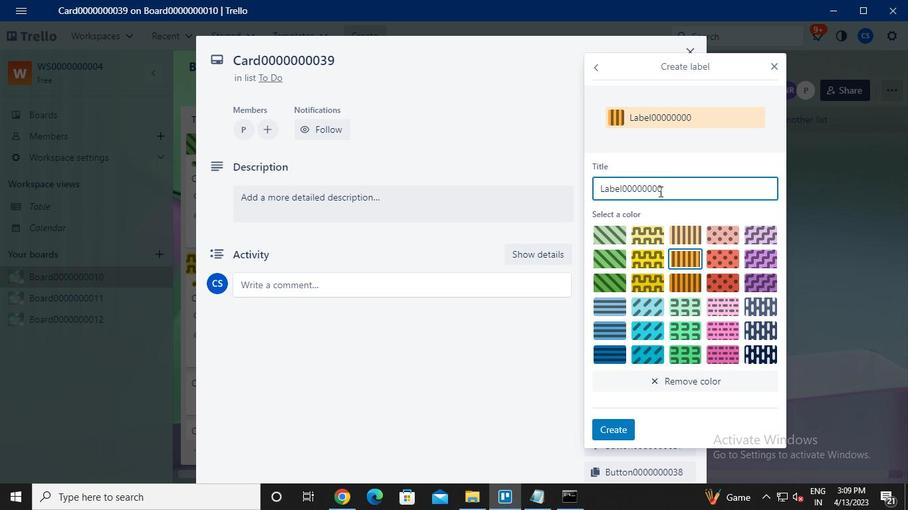 
Action: Keyboard <105>
Screenshot: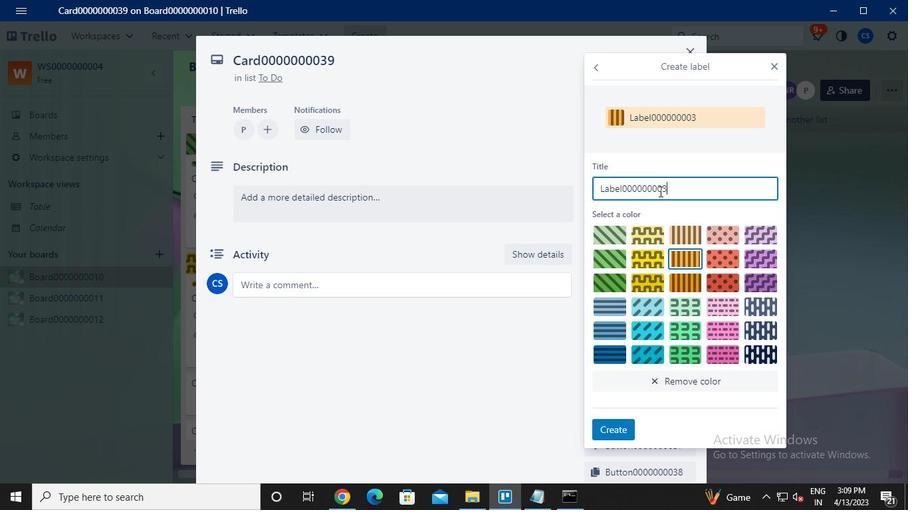 
Action: Mouse moved to (622, 429)
Screenshot: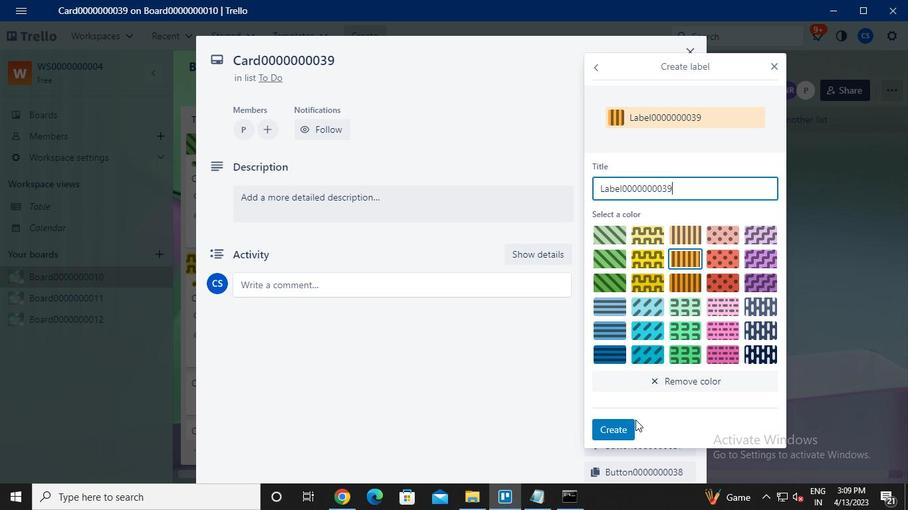 
Action: Mouse pressed left at (622, 429)
Screenshot: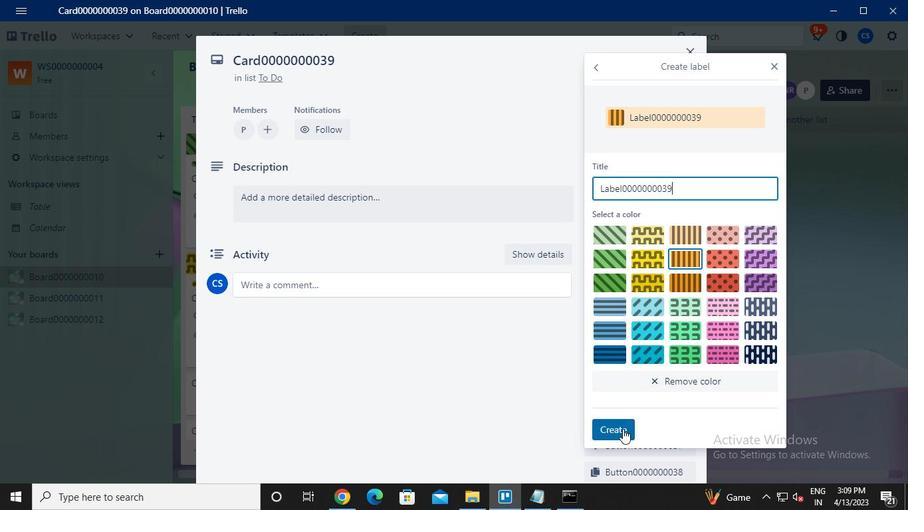 
Action: Mouse moved to (774, 67)
Screenshot: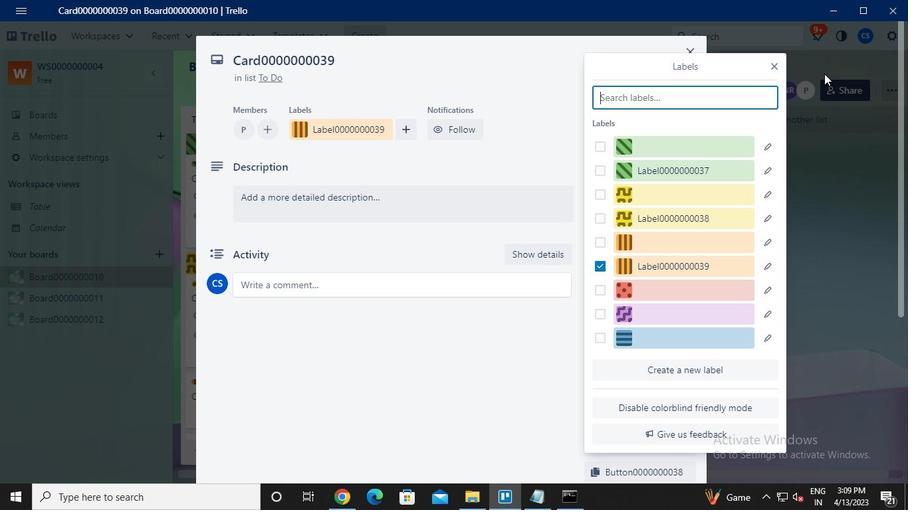 
Action: Mouse pressed left at (774, 67)
Screenshot: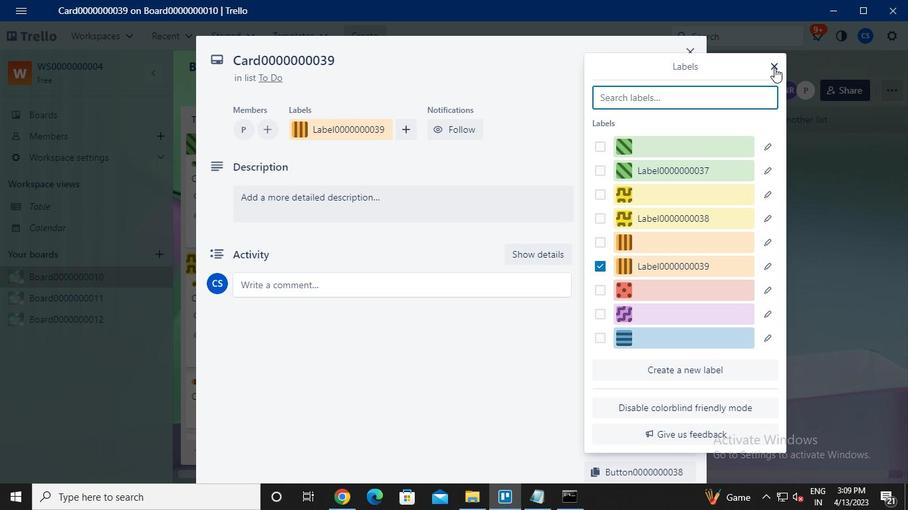 
Action: Mouse moved to (638, 224)
Screenshot: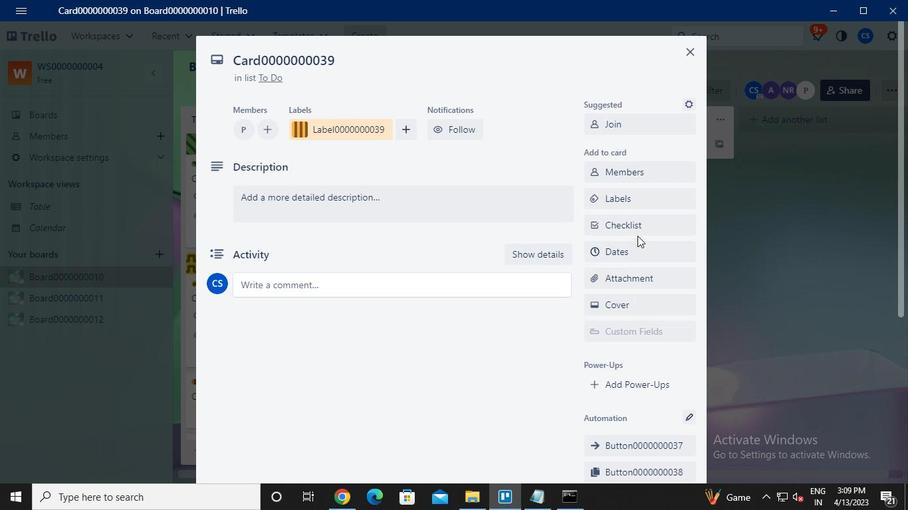 
Action: Mouse pressed left at (638, 224)
Screenshot: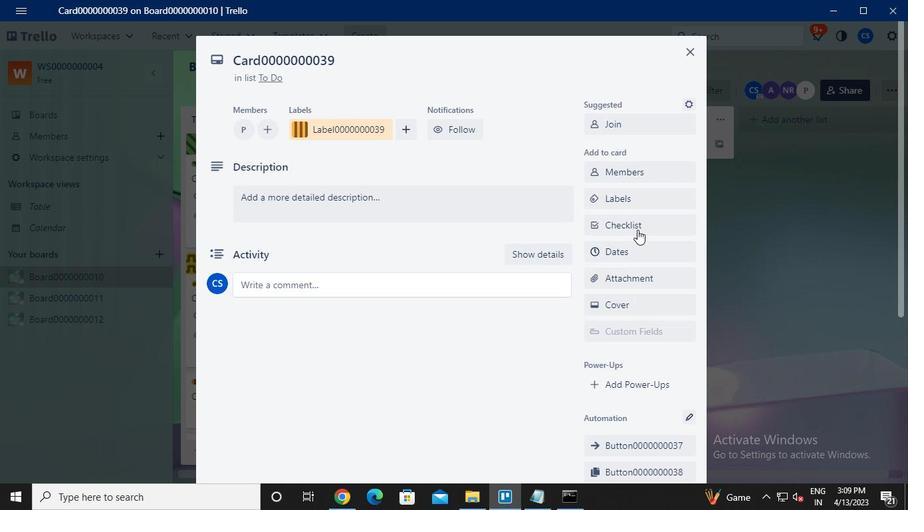
Action: Mouse moved to (670, 267)
Screenshot: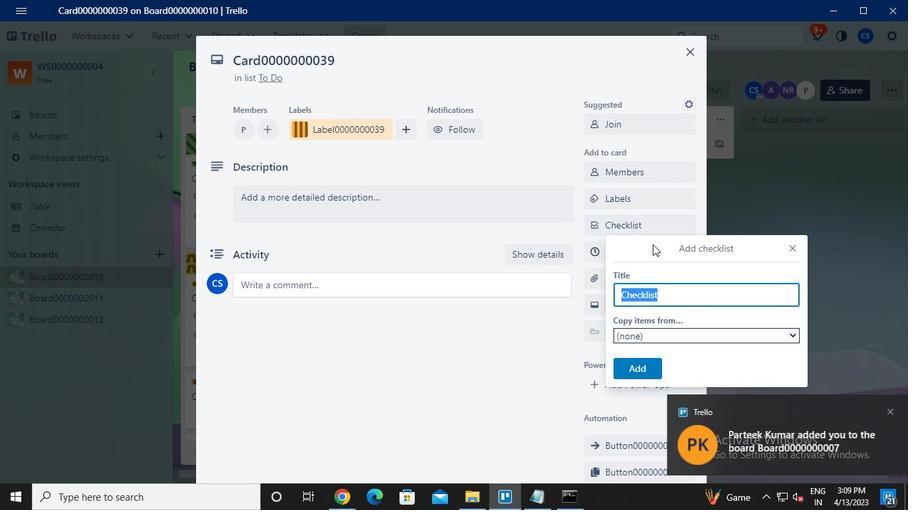
Action: Keyboard Key.caps_lock
Screenshot: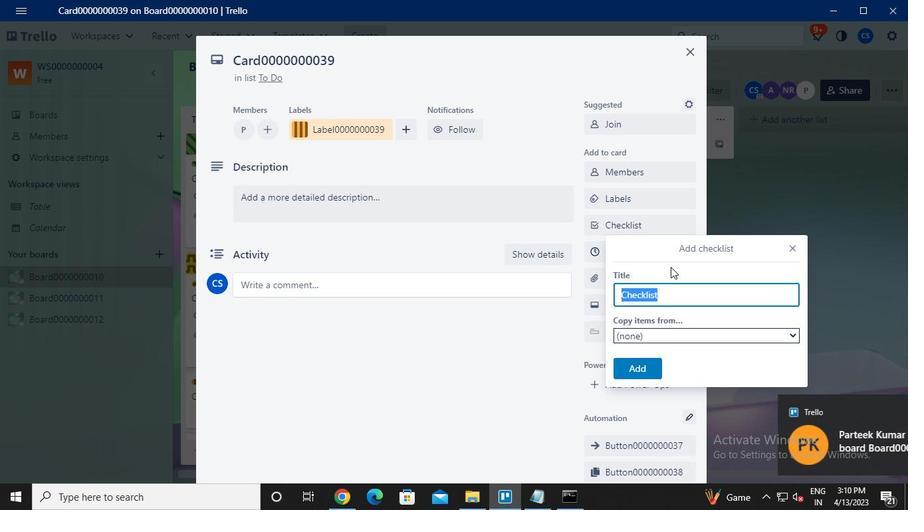 
Action: Keyboard c
Screenshot: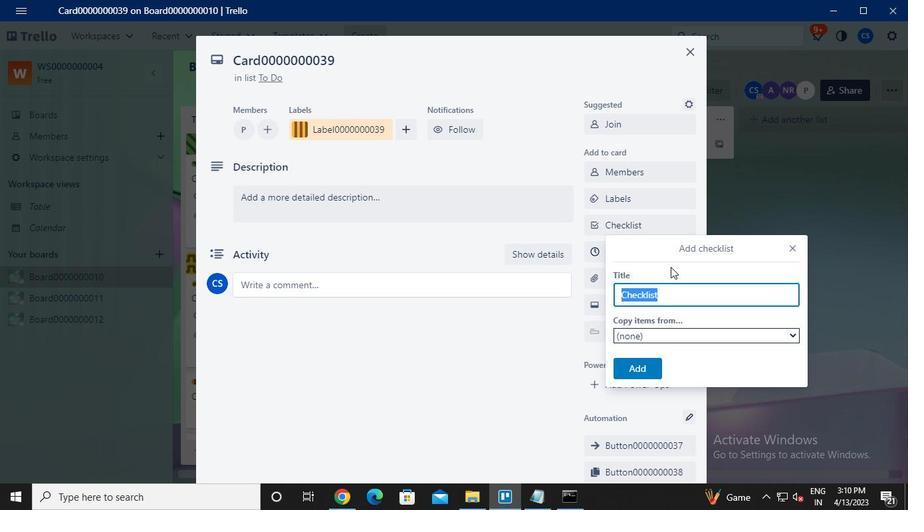 
Action: Keyboard l
Screenshot: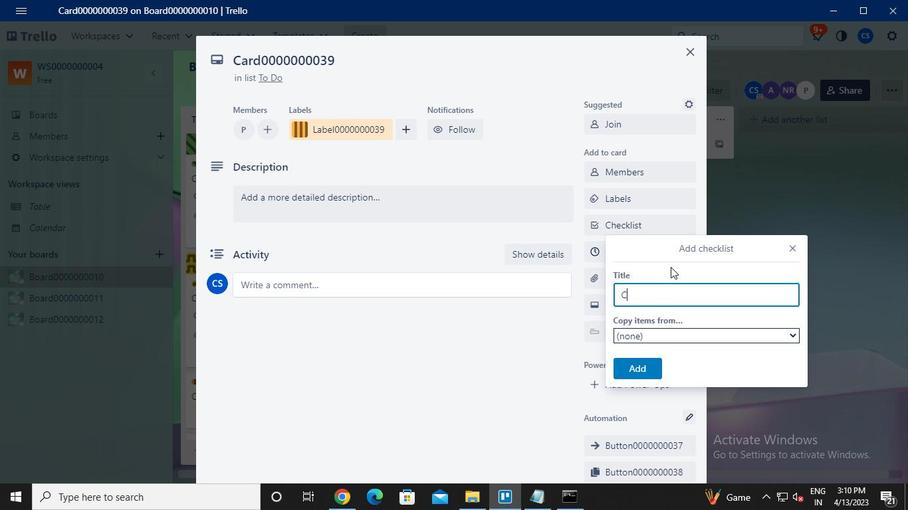 
Action: Keyboard <96>
Screenshot: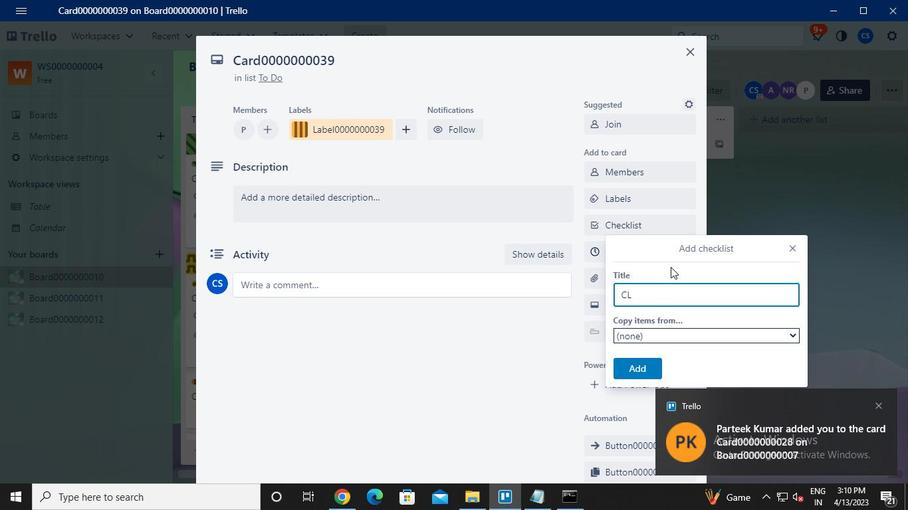 
Action: Keyboard <96>
Screenshot: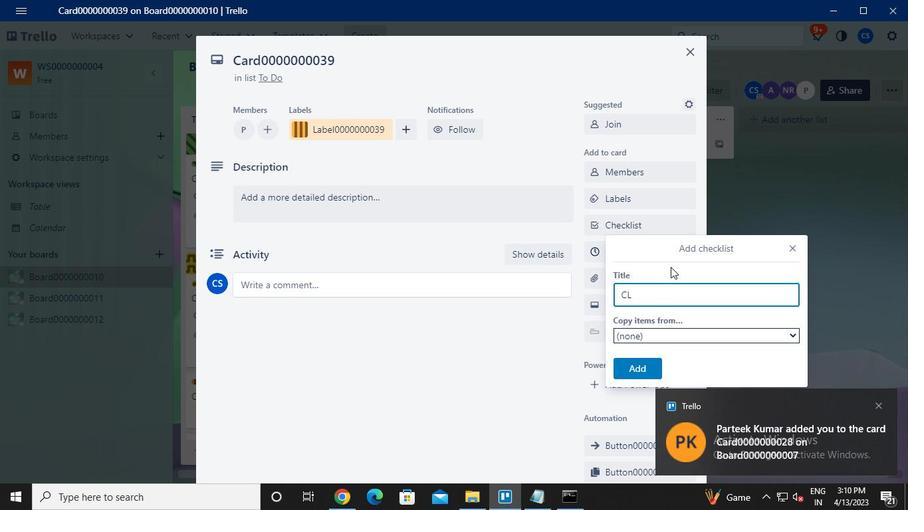
Action: Keyboard <96>
Screenshot: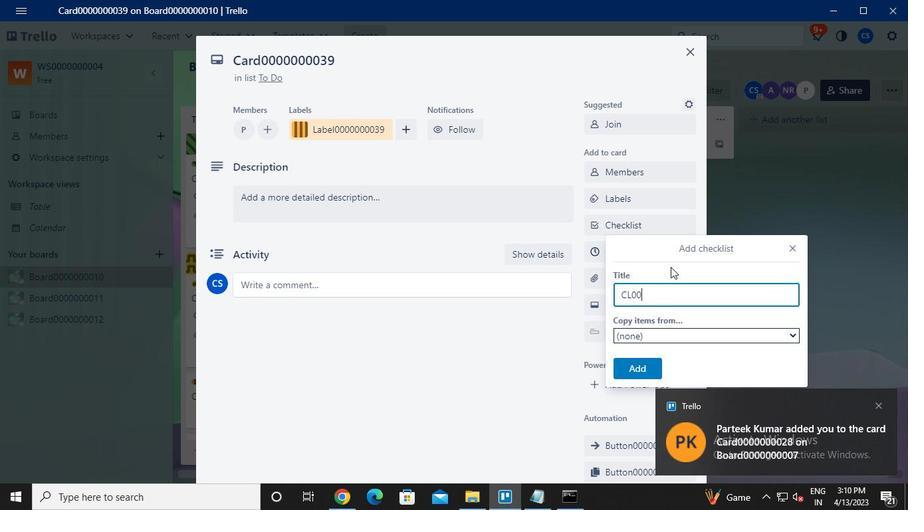 
Action: Keyboard <96>
Screenshot: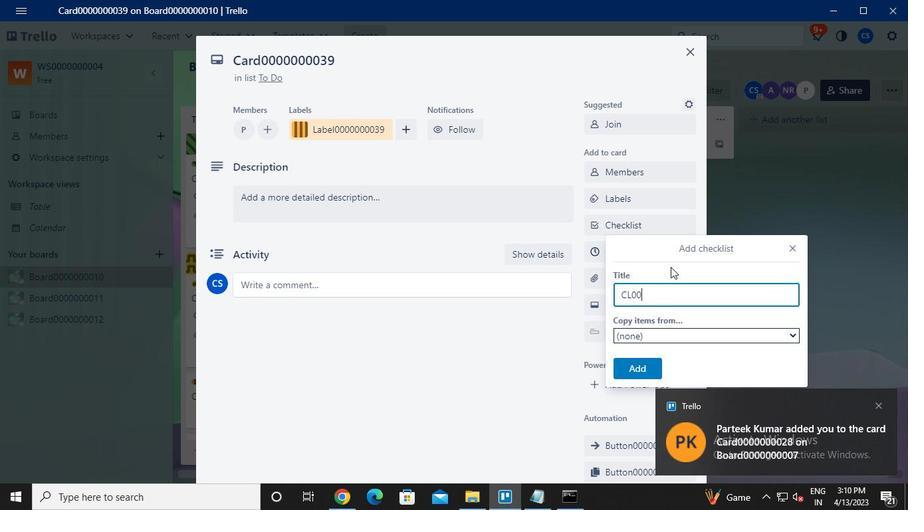 
Action: Keyboard <96>
Screenshot: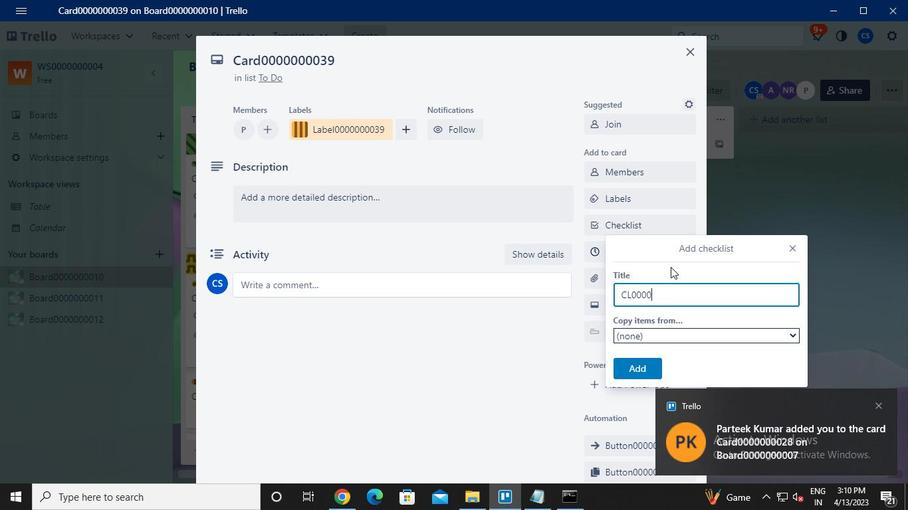 
Action: Keyboard <96>
Screenshot: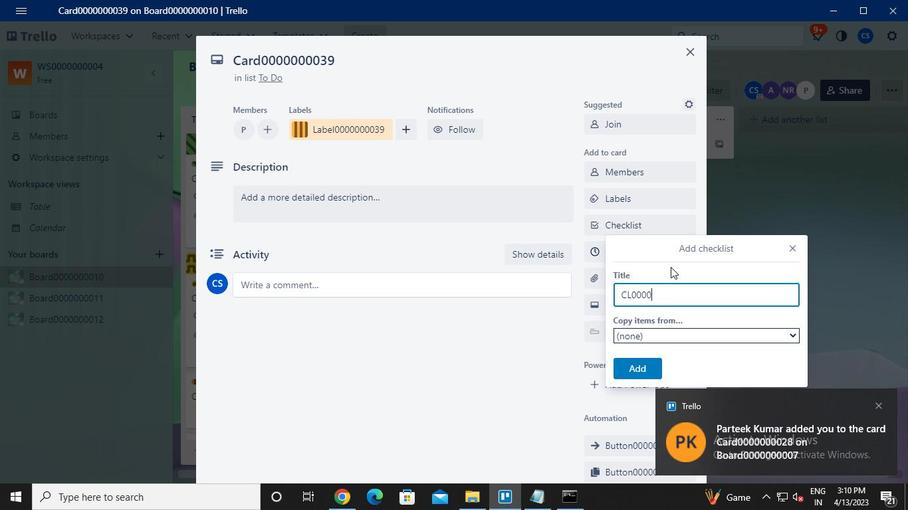 
Action: Keyboard <96>
Screenshot: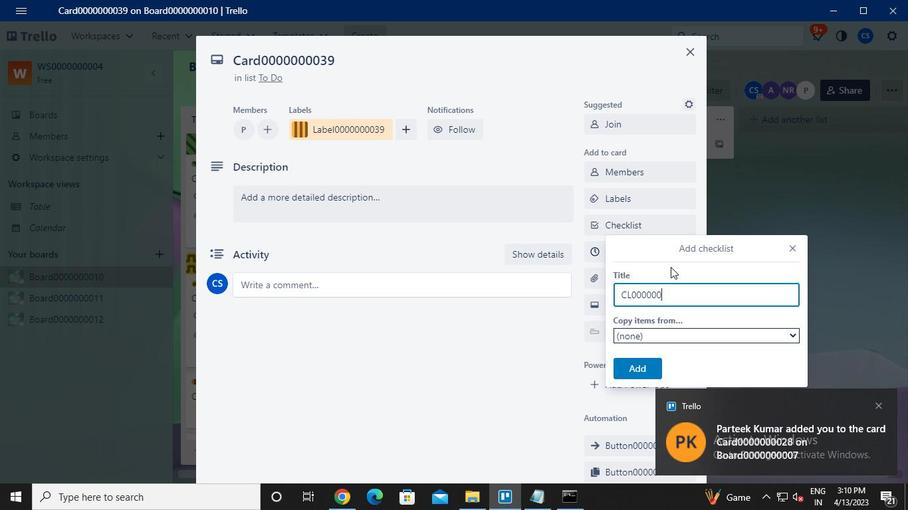 
Action: Keyboard <96>
Screenshot: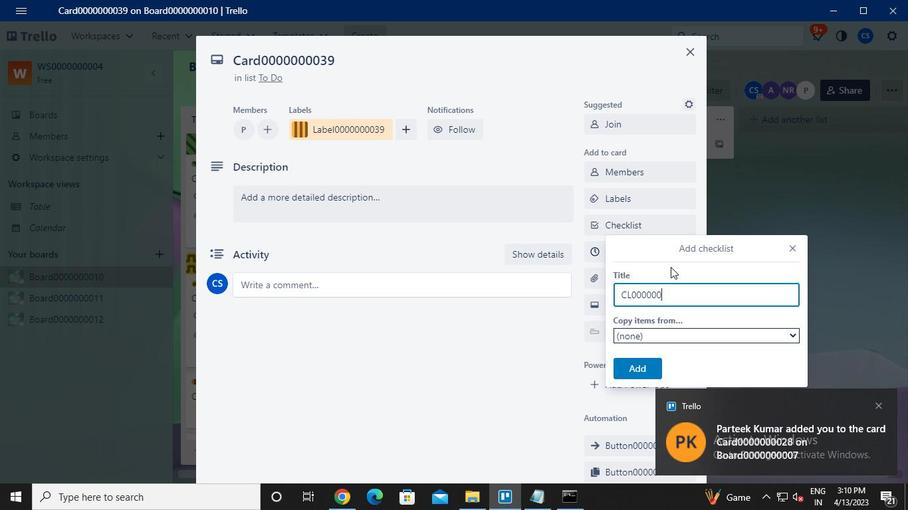 
Action: Keyboard <99>
Screenshot: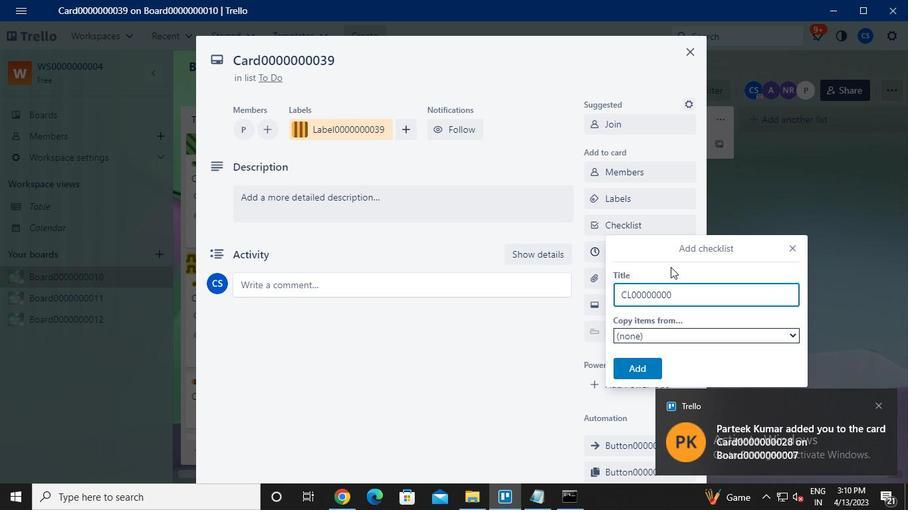 
Action: Keyboard <105>
Screenshot: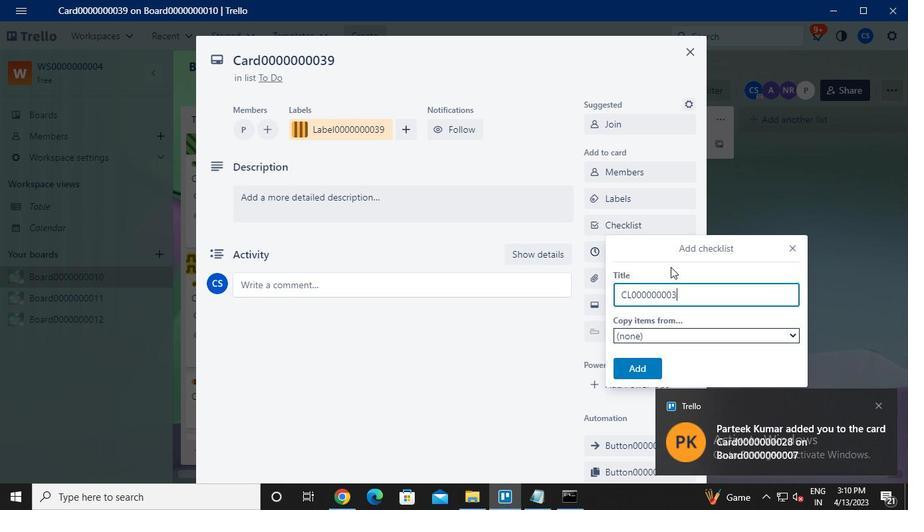 
Action: Mouse moved to (632, 365)
Screenshot: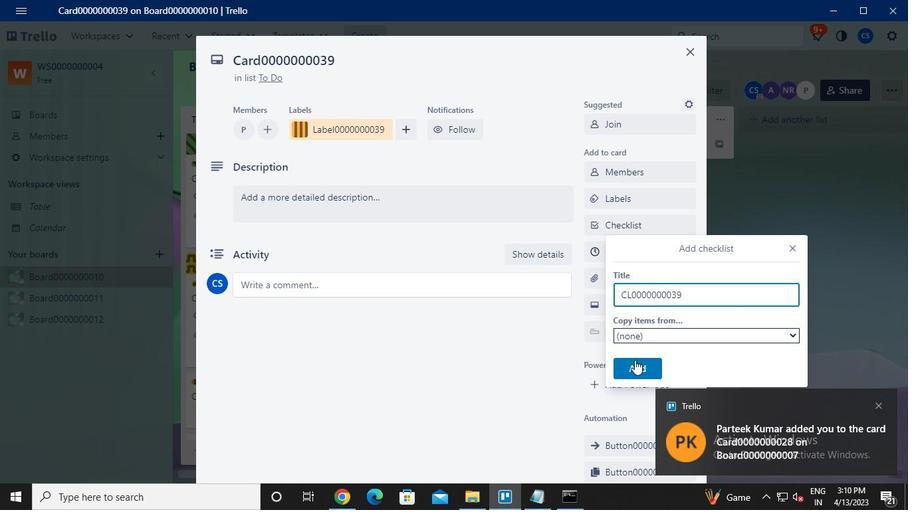 
Action: Mouse pressed left at (632, 365)
Screenshot: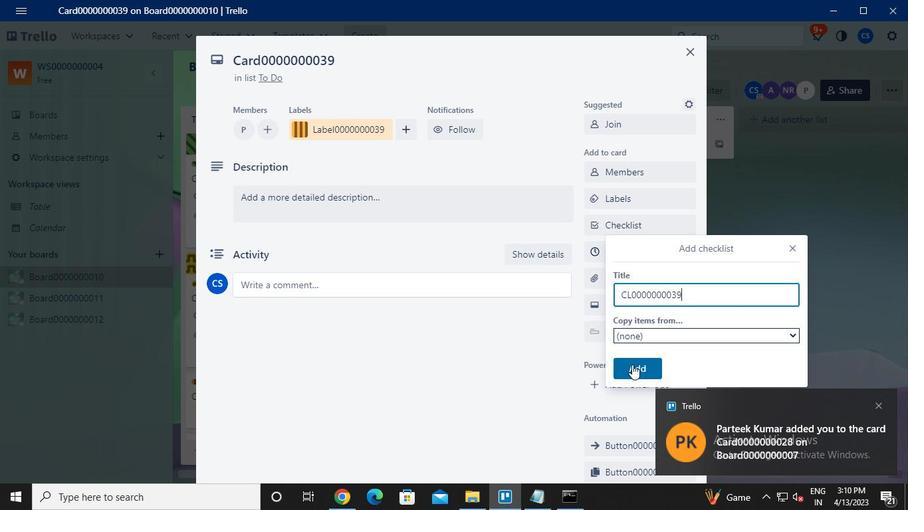 
Action: Mouse moved to (630, 251)
Screenshot: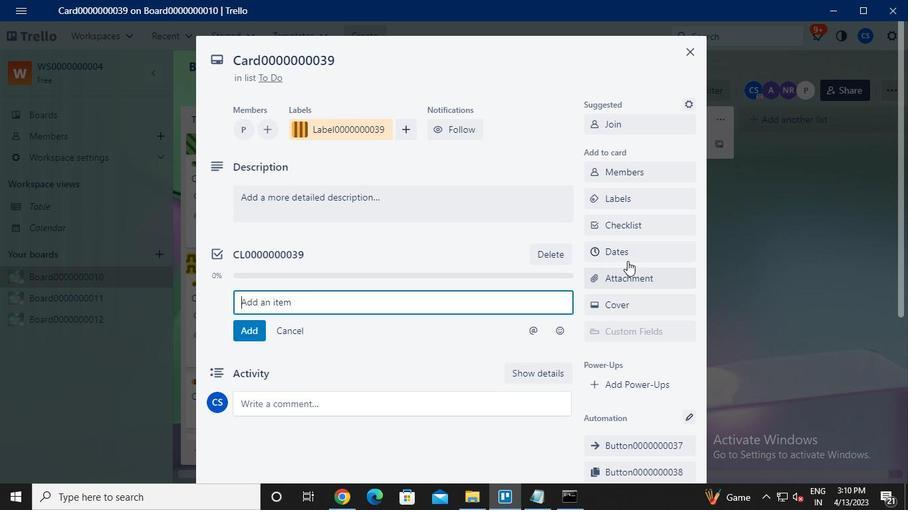 
Action: Mouse pressed left at (630, 251)
Screenshot: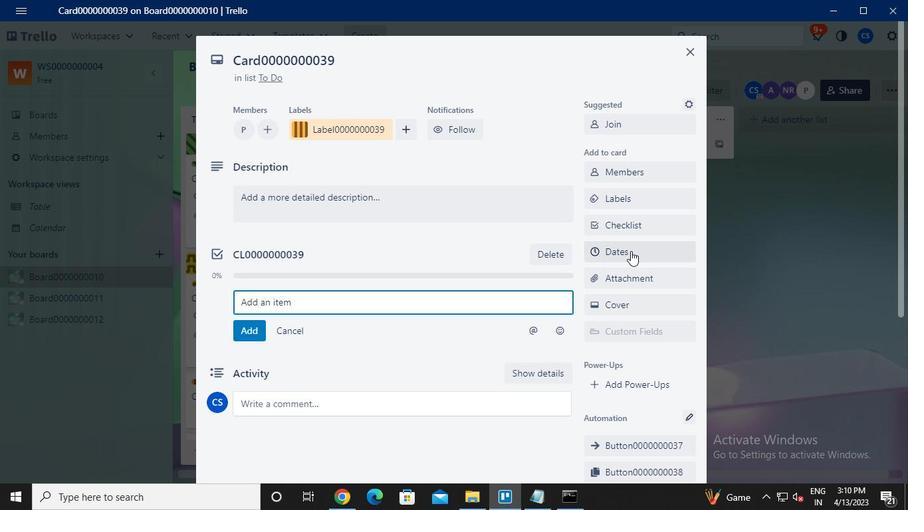 
Action: Mouse moved to (601, 305)
Screenshot: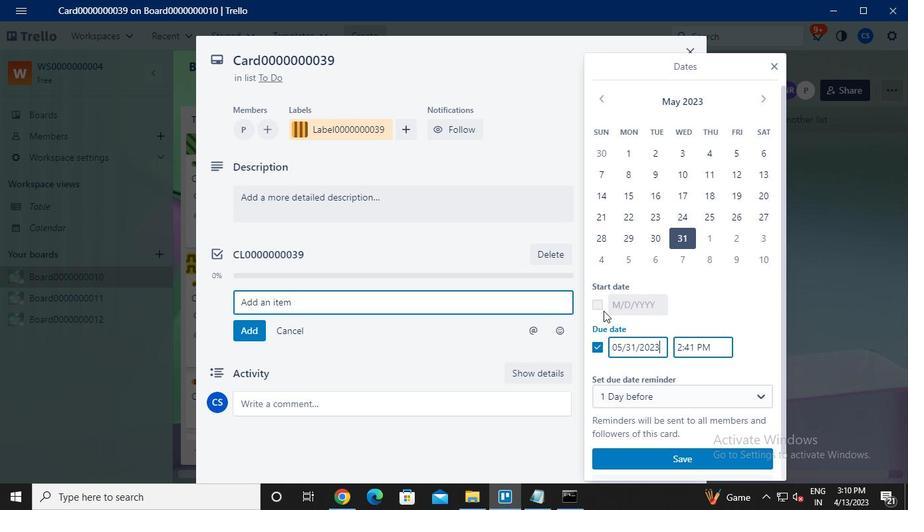 
Action: Mouse pressed left at (601, 305)
Screenshot: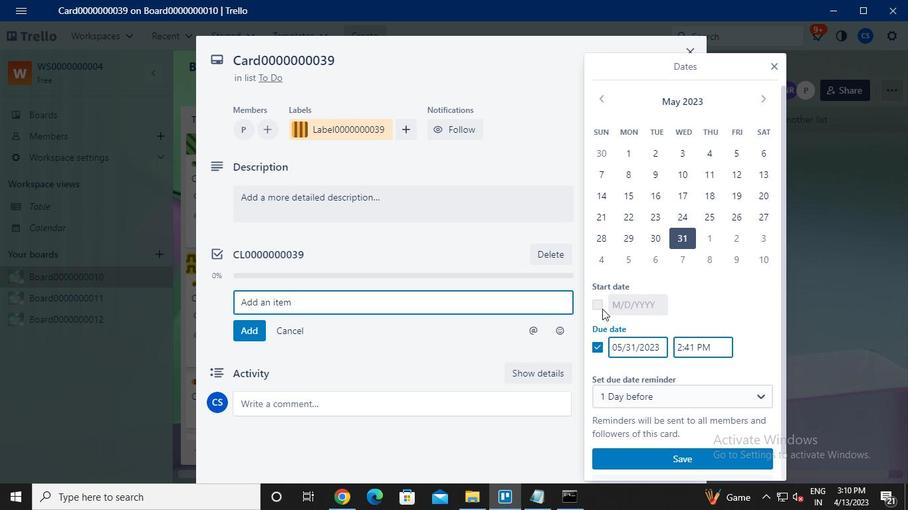 
Action: Mouse moved to (765, 96)
Screenshot: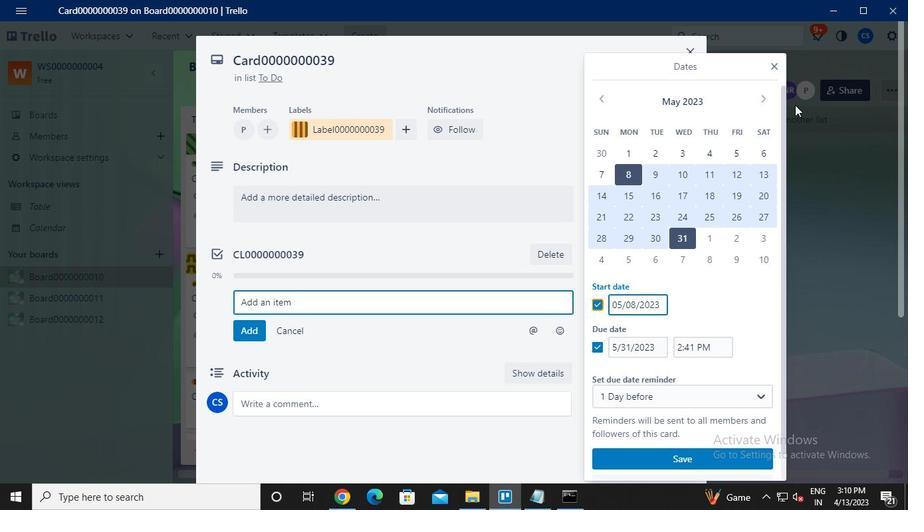 
Action: Mouse pressed left at (765, 96)
Screenshot: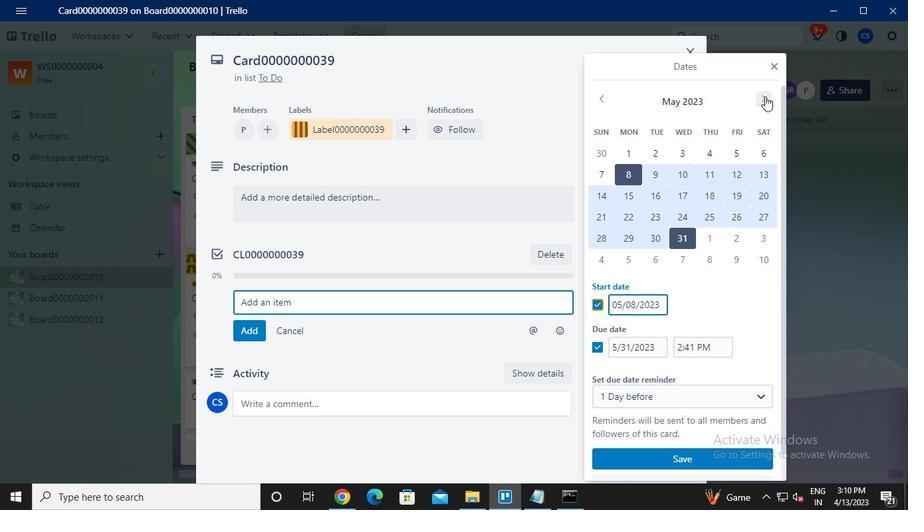 
Action: Mouse moved to (708, 158)
Screenshot: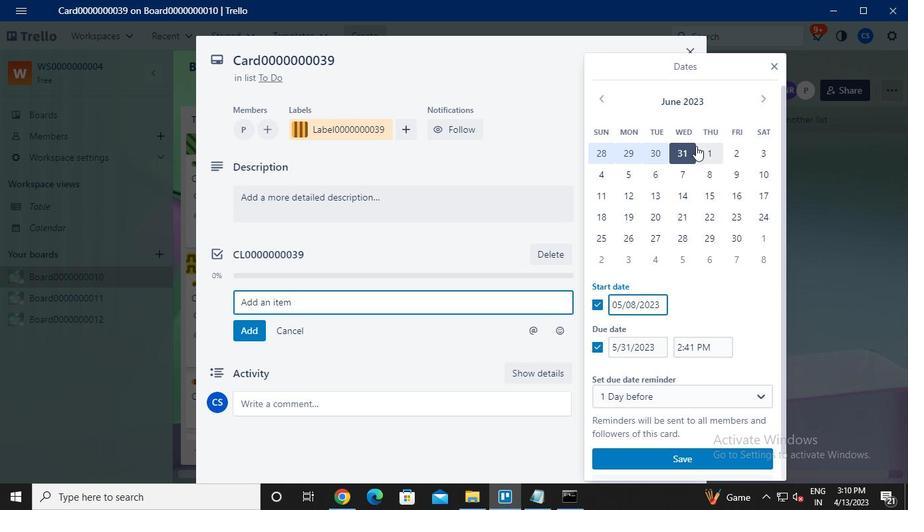 
Action: Mouse pressed left at (708, 158)
Screenshot: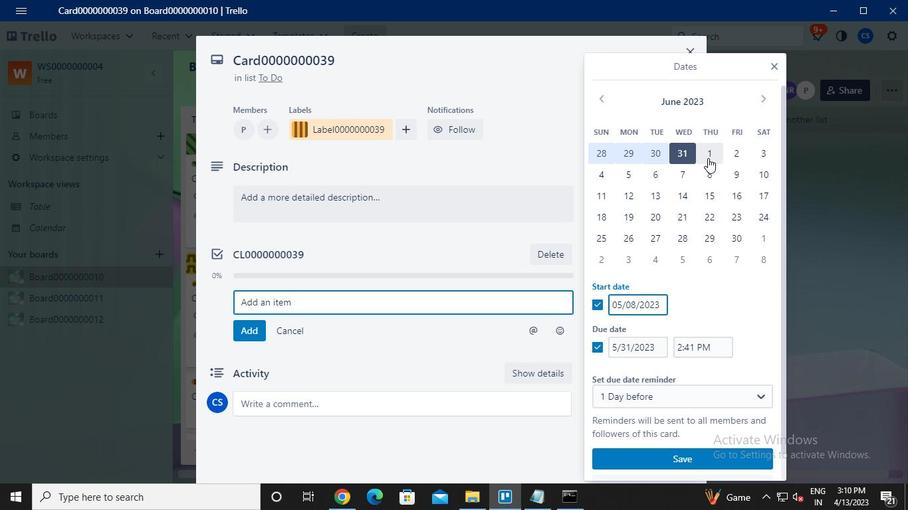 
Action: Mouse moved to (738, 240)
Screenshot: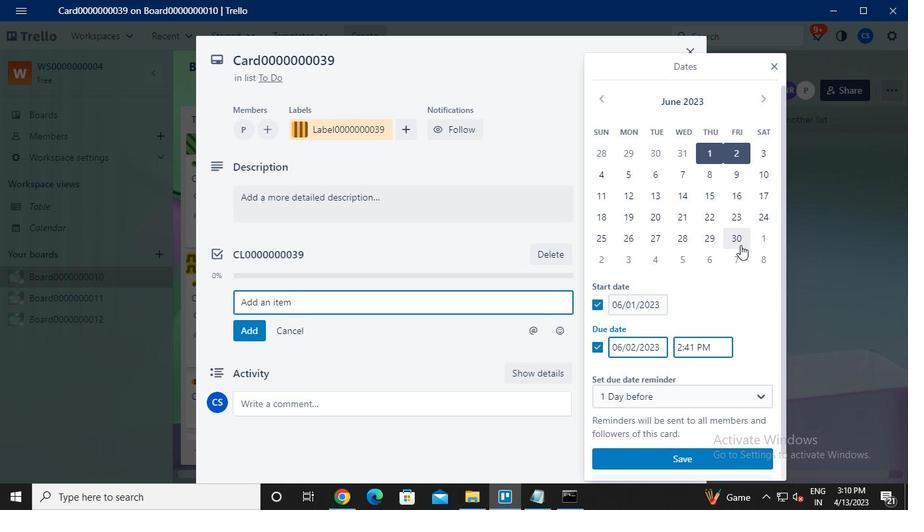 
Action: Mouse pressed left at (738, 240)
Screenshot: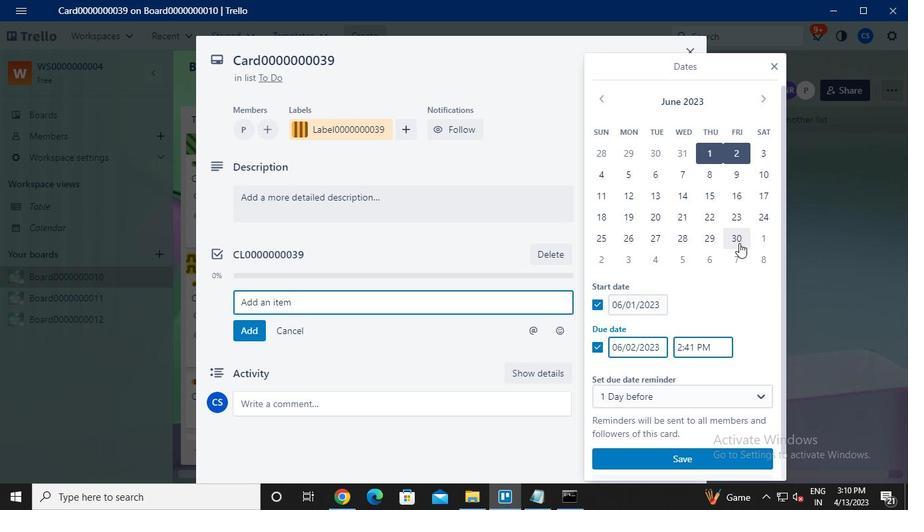 
Action: Mouse moved to (683, 464)
Screenshot: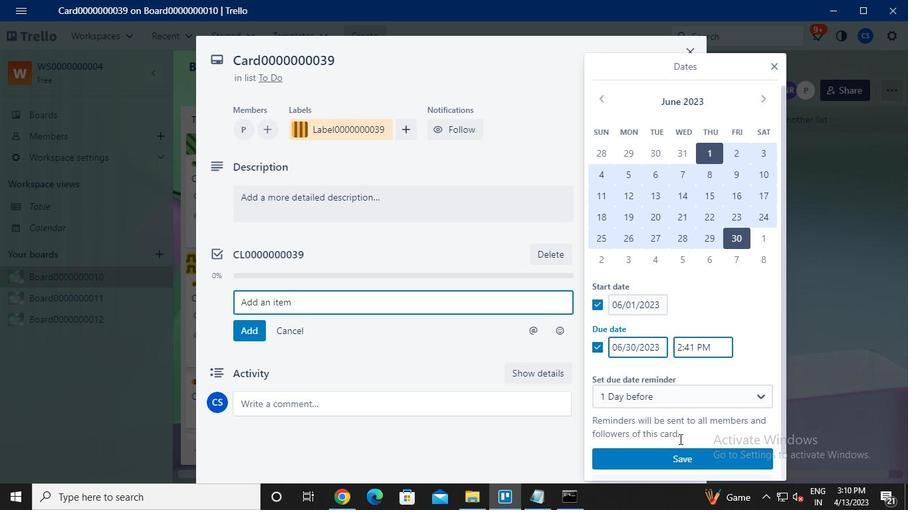 
Action: Mouse pressed left at (683, 464)
Screenshot: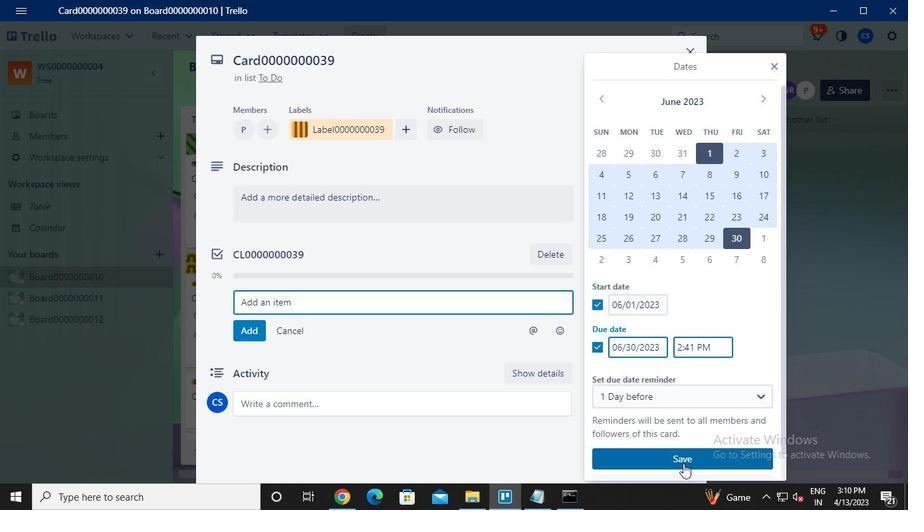 
Action: Mouse moved to (696, 49)
Screenshot: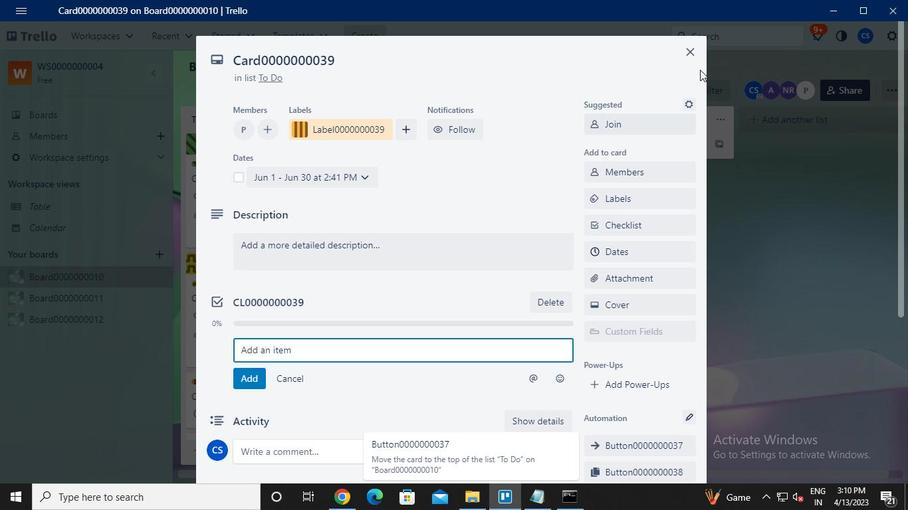 
Action: Mouse pressed left at (696, 49)
Screenshot: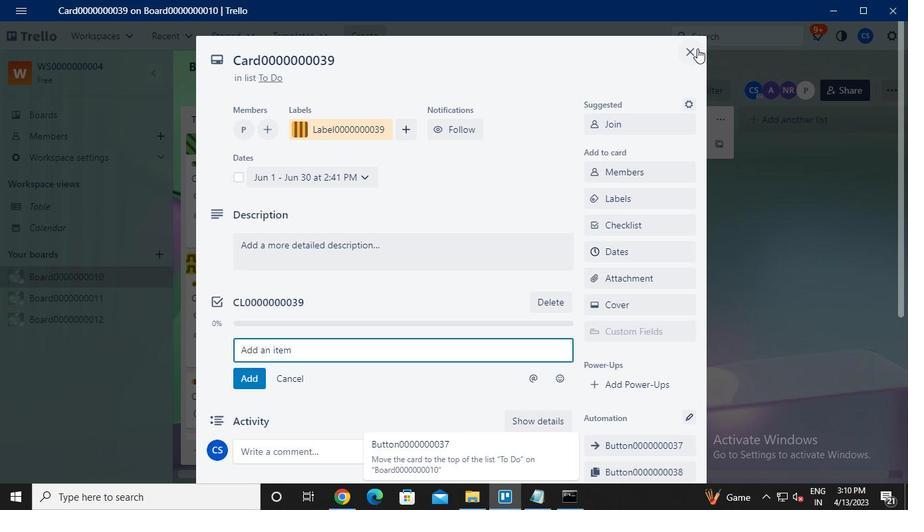 
Action: Mouse moved to (580, 509)
Screenshot: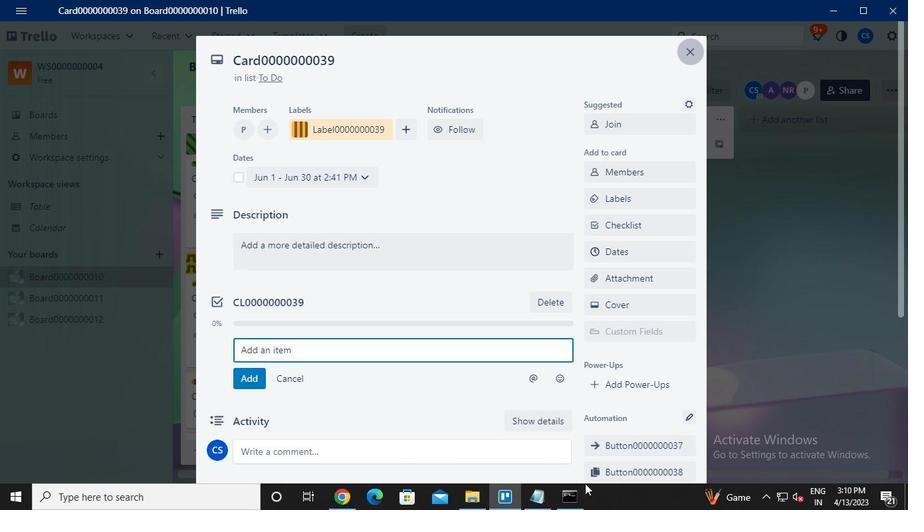 
Action: Mouse pressed left at (580, 509)
Screenshot: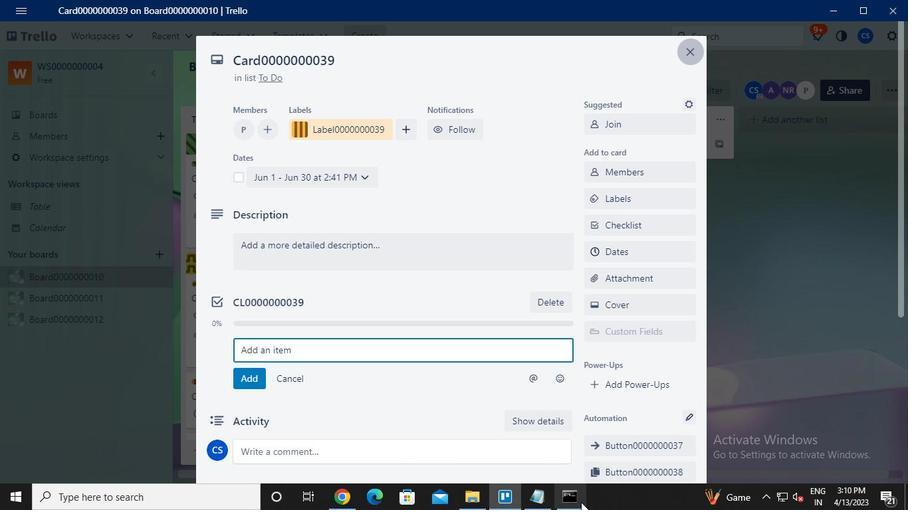 
Action: Mouse moved to (679, 41)
Screenshot: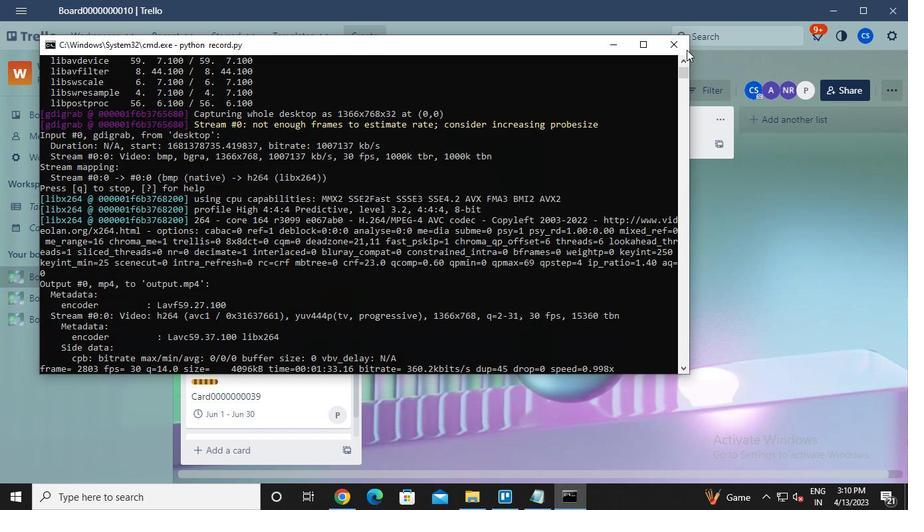 
Action: Mouse pressed left at (679, 41)
Screenshot: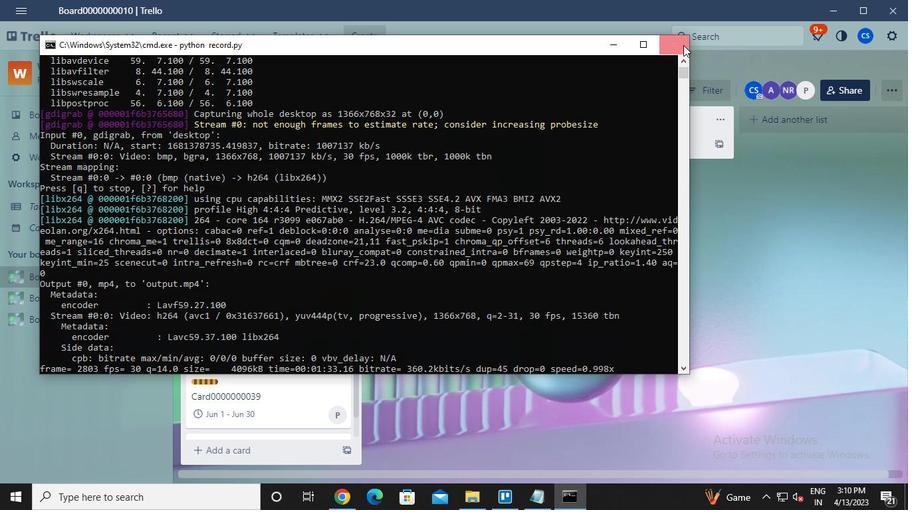 
Action: Mouse moved to (676, 53)
Screenshot: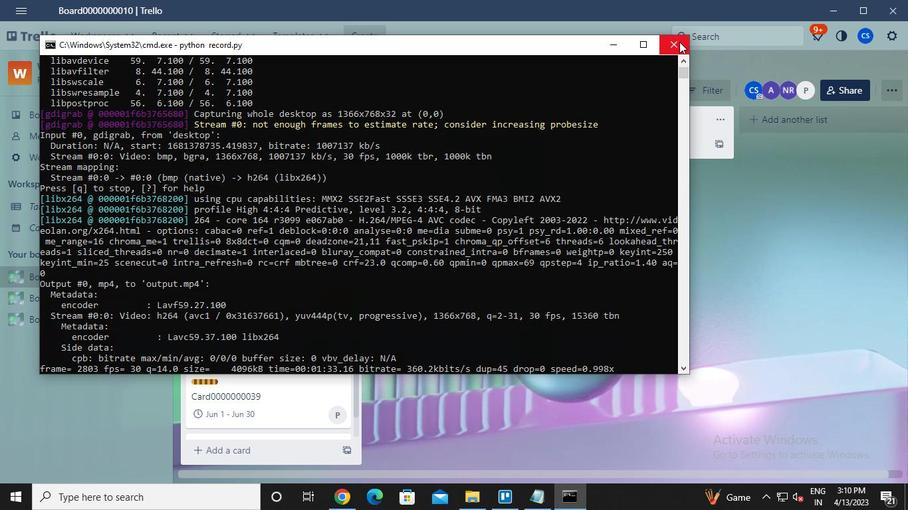 
